 Task: Open Card Business Requirements Elicitation in Board Branding Strategy to Workspace Human Resources Information Systems and add a team member Softage.4@softage.net, a label Red, a checklist Web Development, an attachment from your onedrive, a color Red and finally, add a card description 'Conduct team training session on effective team communication and collaboration' and a comment 'This task presents an opportunity to showcase our problem-solving and critical thinking skills, finding solutions to complex challenges.'. Add a start date 'Jan 04, 1900' with a due date 'Jan 11, 1900'
Action: Mouse moved to (508, 180)
Screenshot: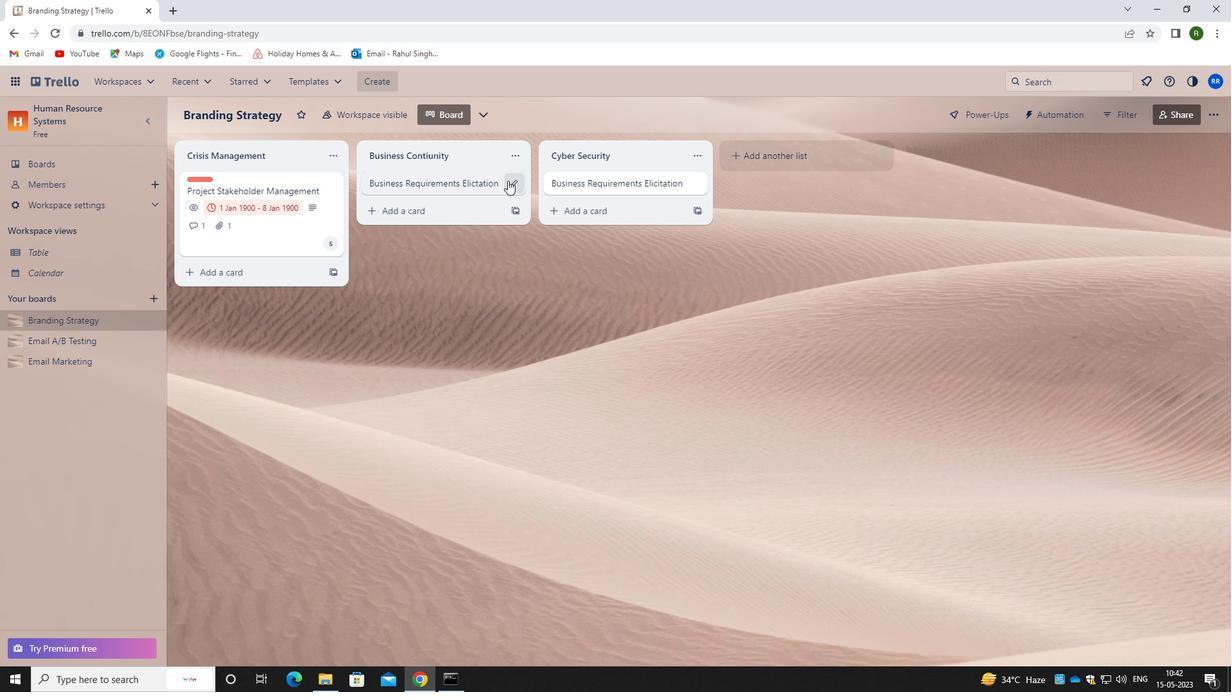 
Action: Mouse pressed left at (508, 180)
Screenshot: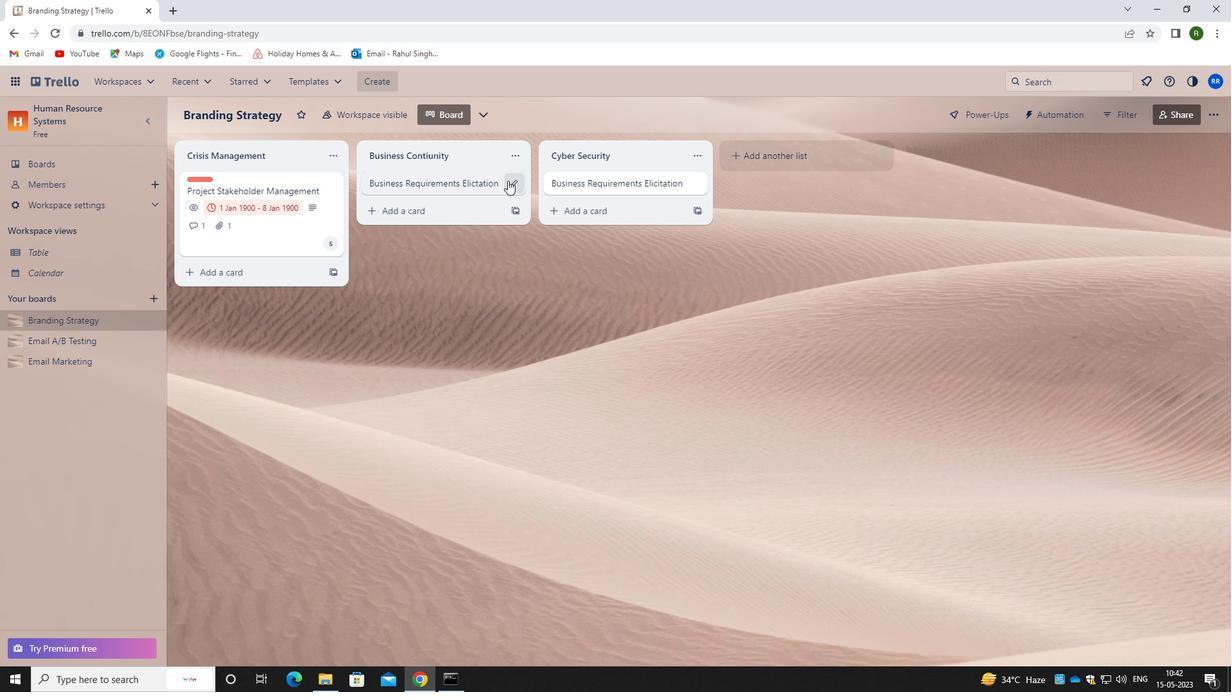 
Action: Mouse moved to (578, 184)
Screenshot: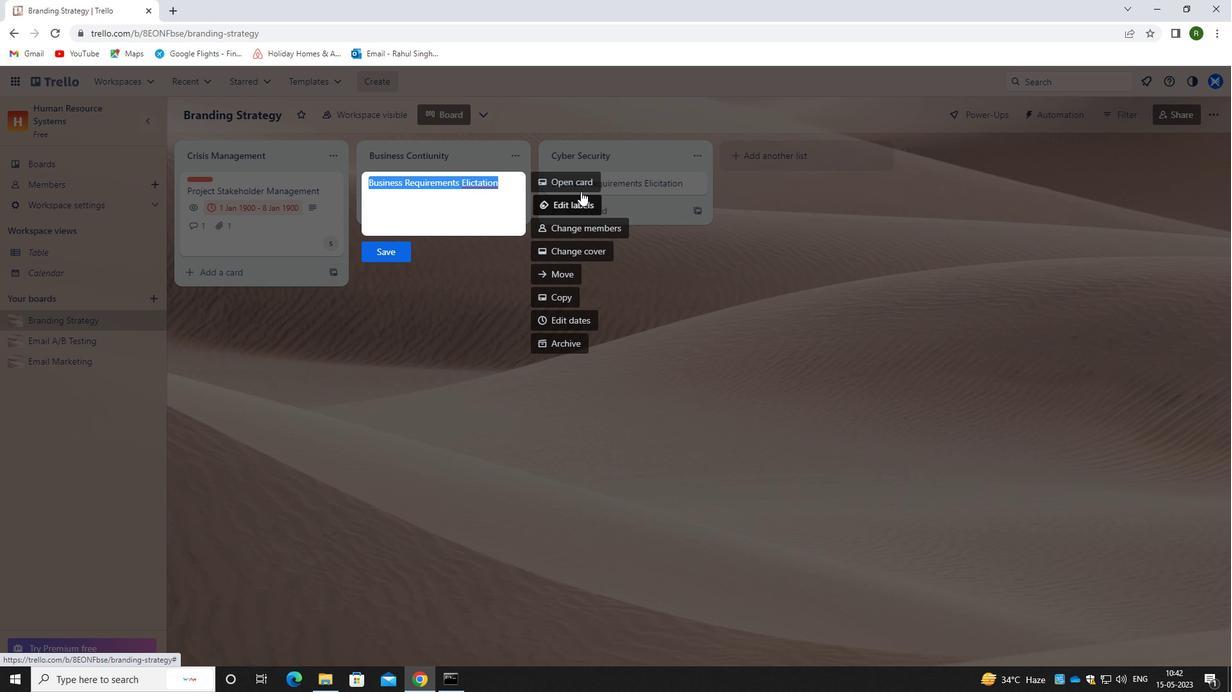 
Action: Mouse pressed left at (578, 184)
Screenshot: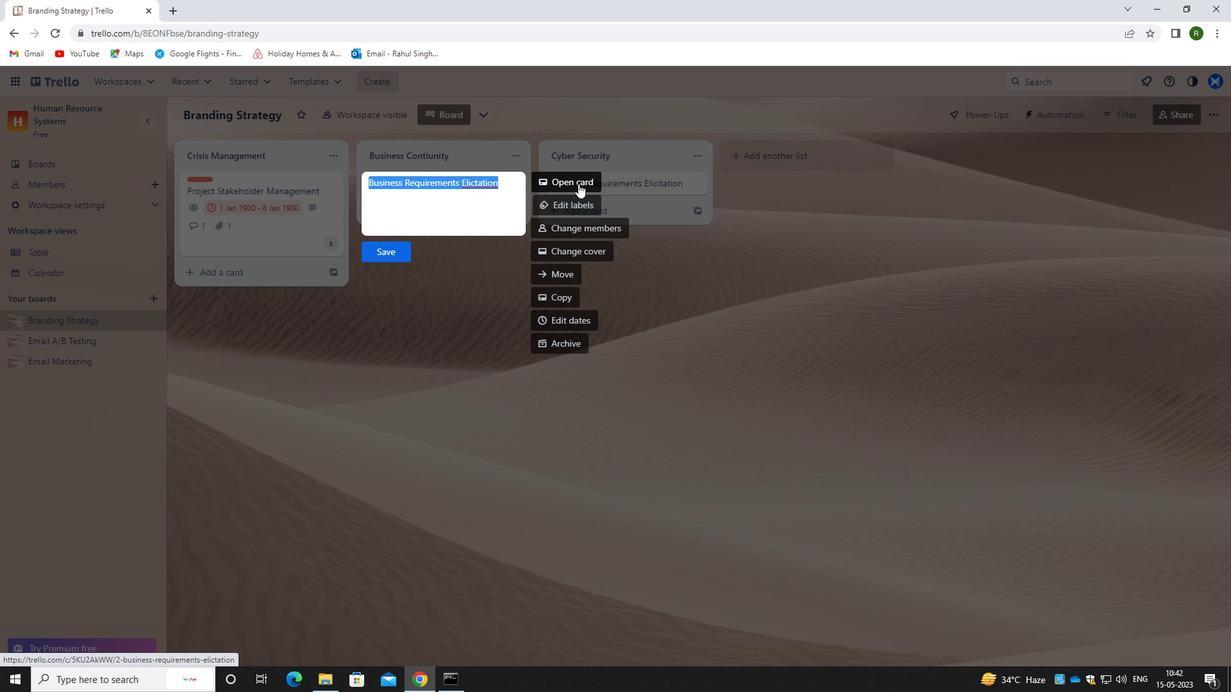 
Action: Mouse moved to (784, 231)
Screenshot: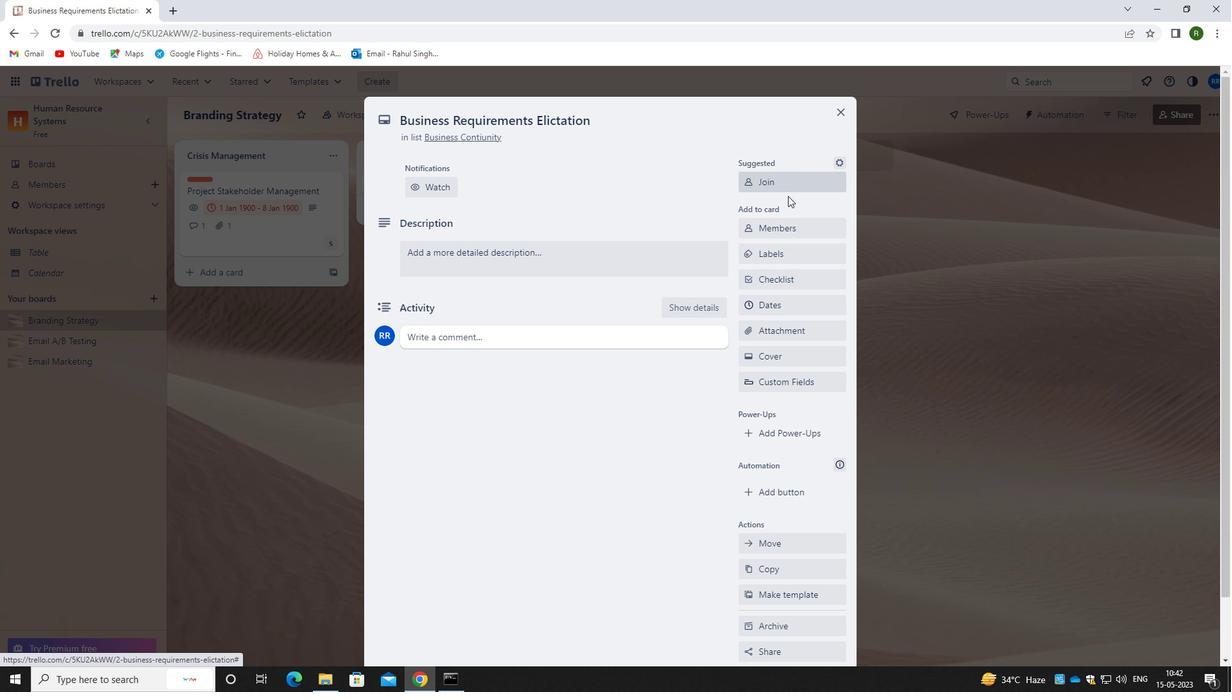 
Action: Mouse pressed left at (784, 231)
Screenshot: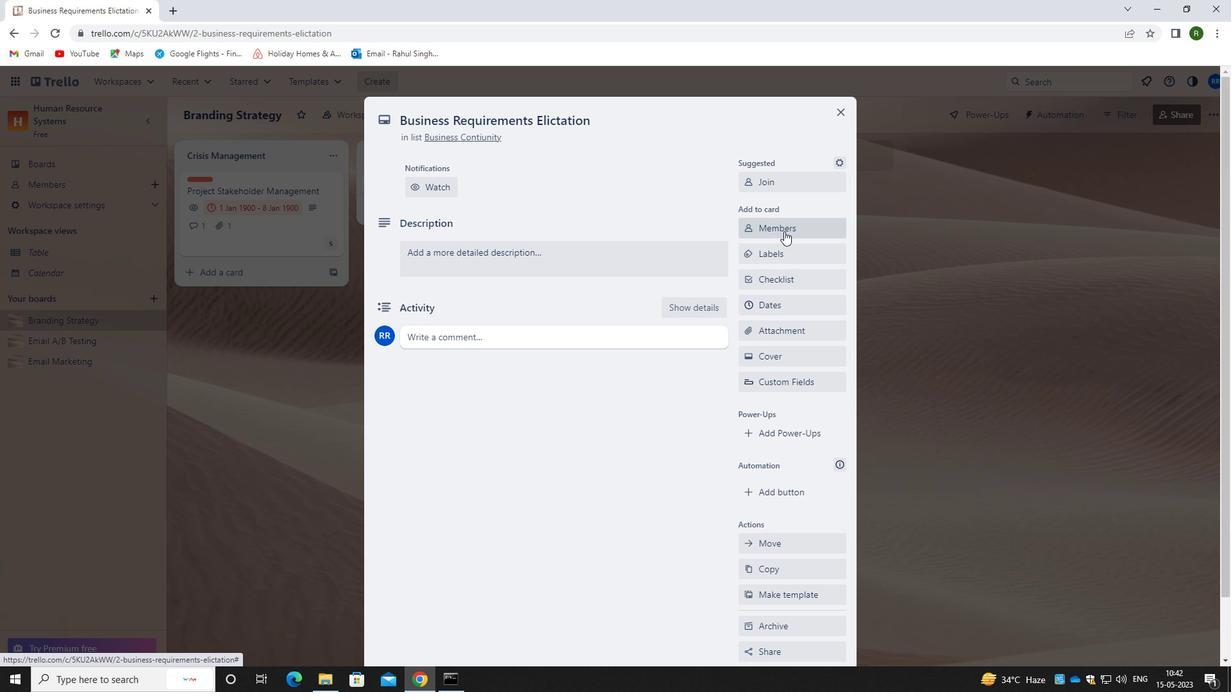 
Action: Mouse moved to (792, 288)
Screenshot: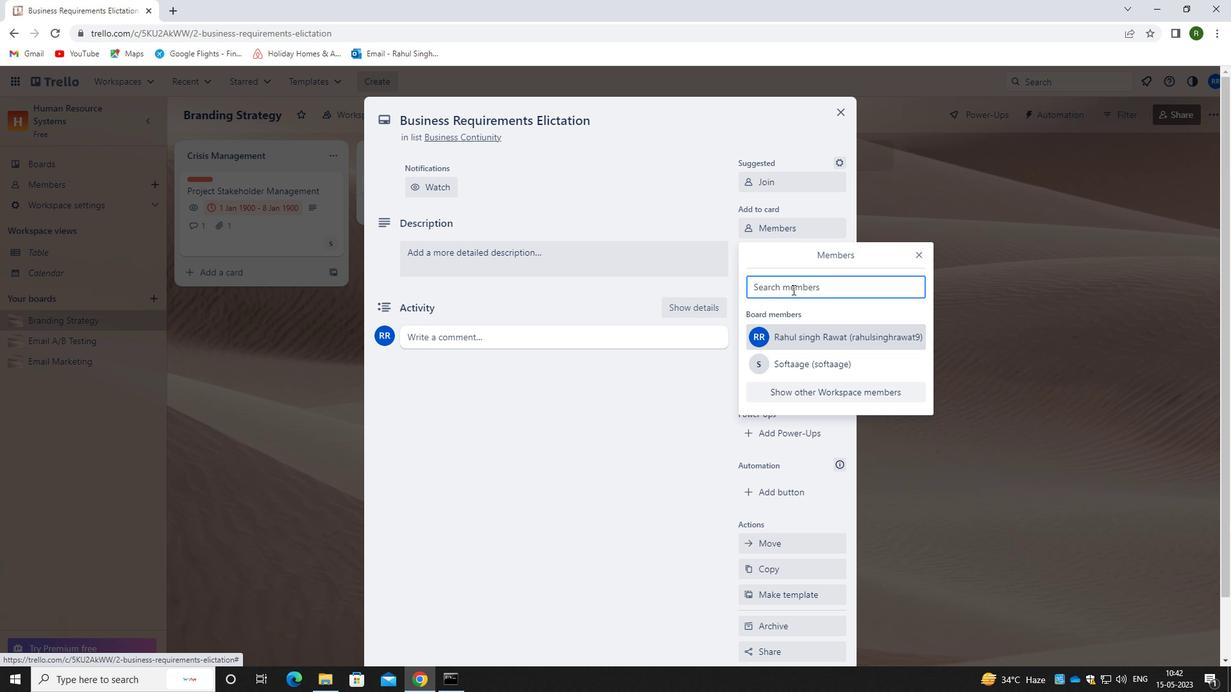 
Action: Key pressed <Key.caps_lock>s<Key.caps_lock>Oftage.4<Key.shift>@SOFTAGE.NET
Screenshot: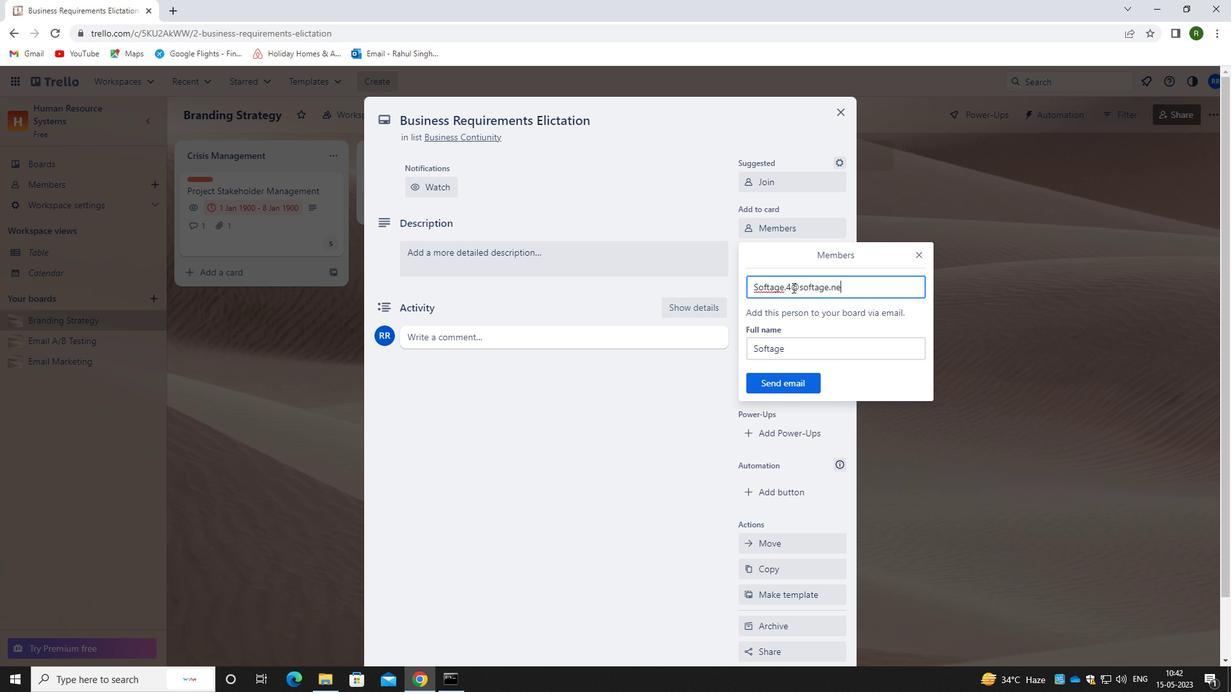 
Action: Mouse moved to (791, 388)
Screenshot: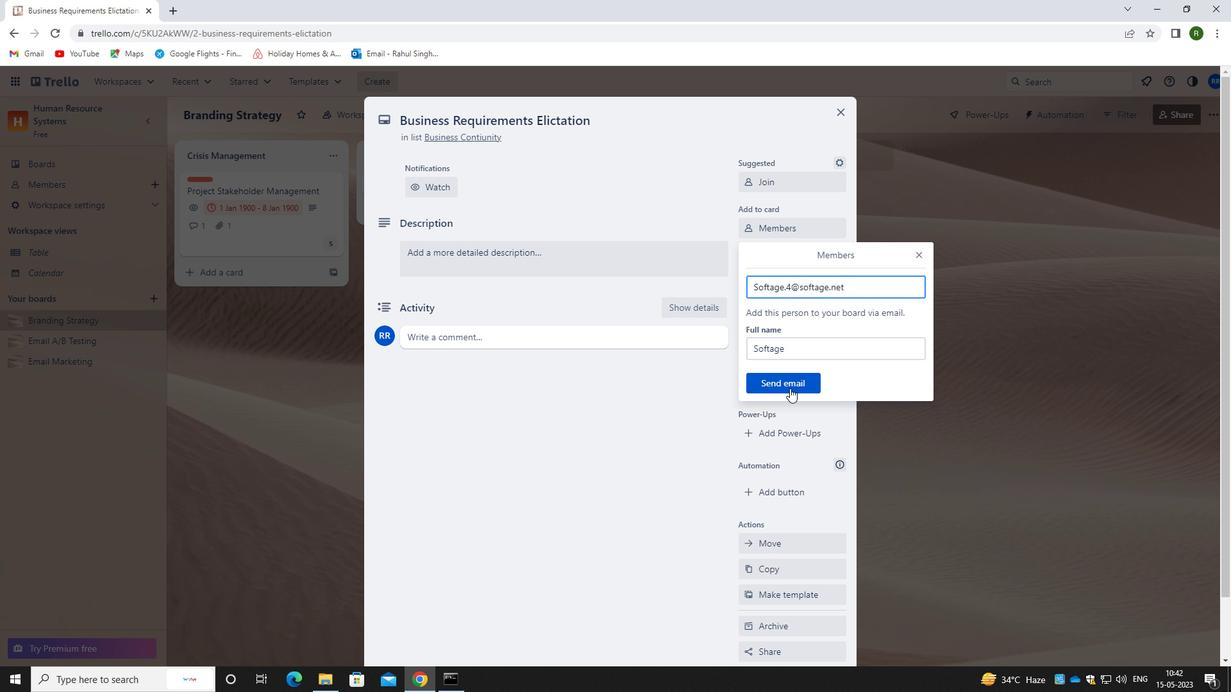 
Action: Mouse pressed left at (791, 388)
Screenshot: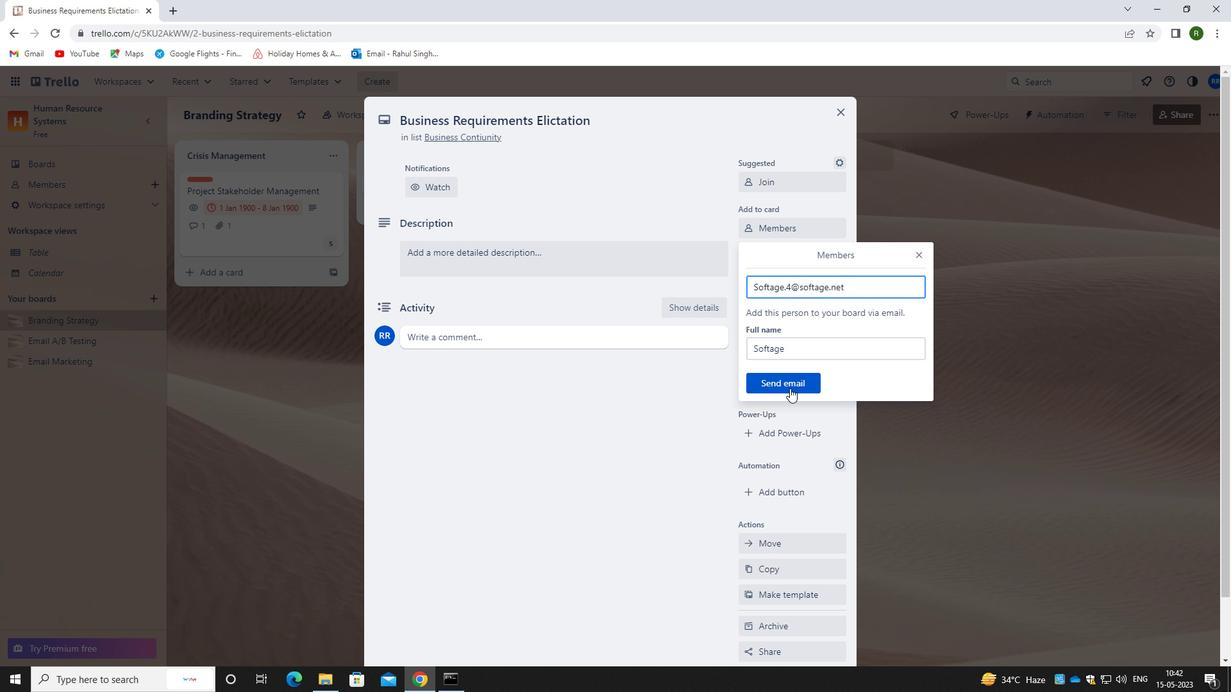 
Action: Mouse moved to (780, 251)
Screenshot: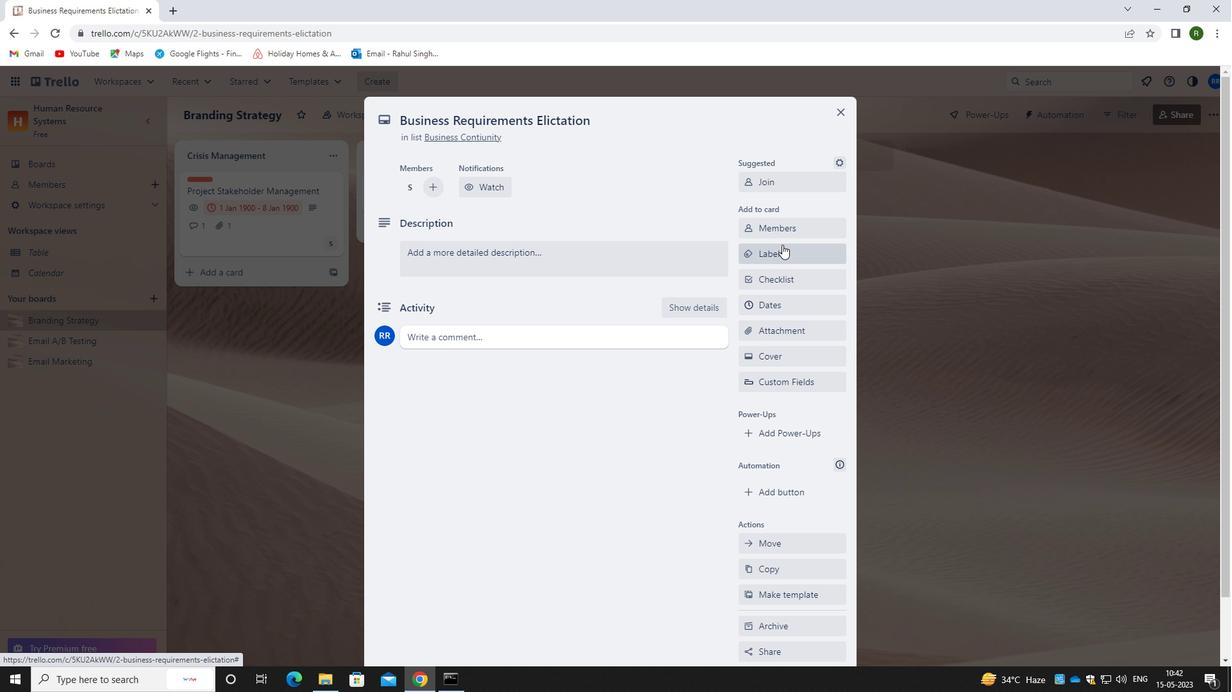 
Action: Mouse pressed left at (780, 251)
Screenshot: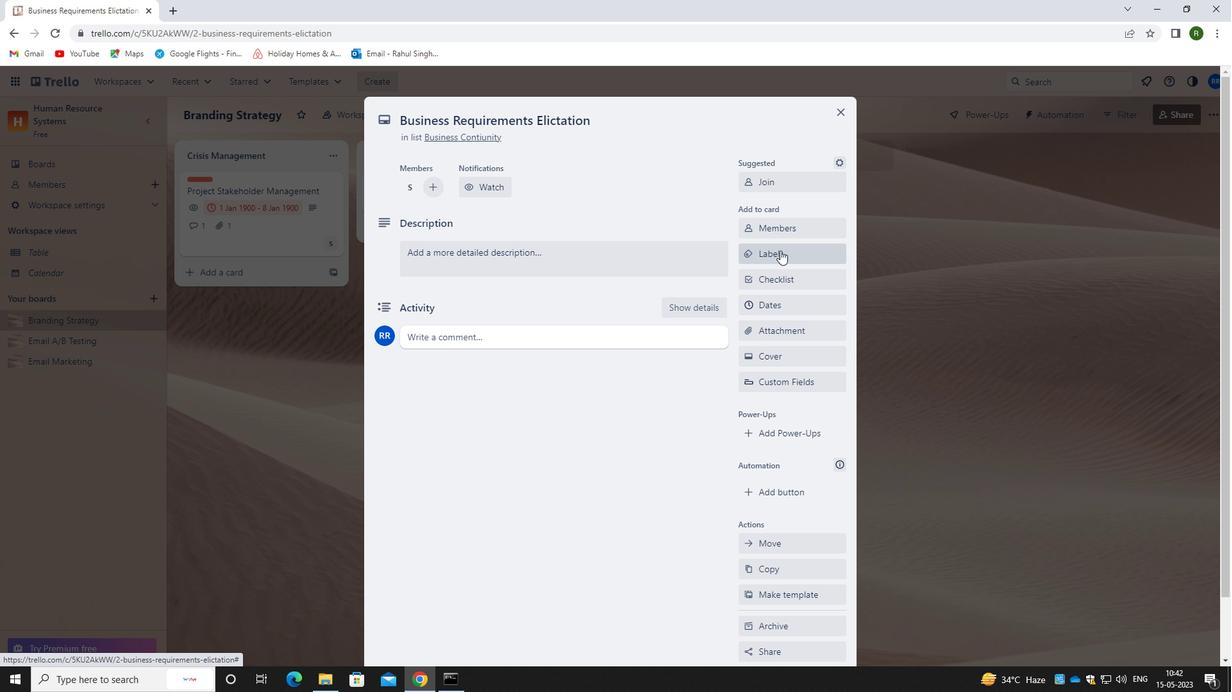 
Action: Mouse moved to (775, 297)
Screenshot: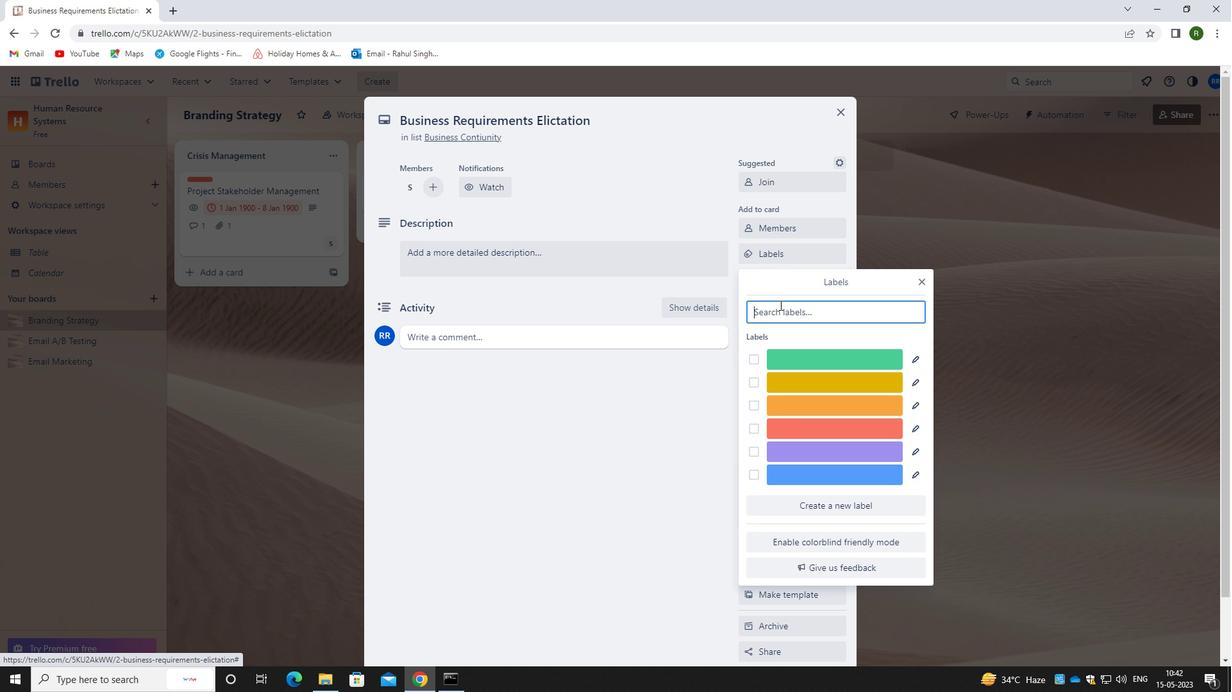 
Action: Key pressed RED
Screenshot: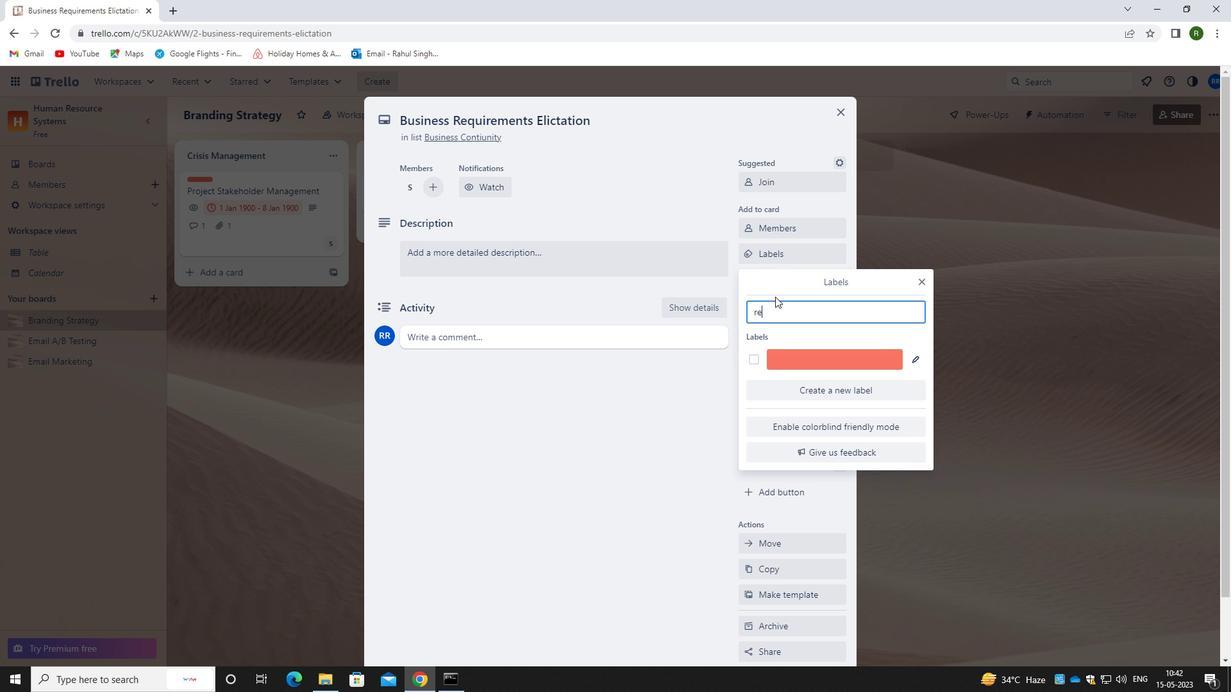 
Action: Mouse moved to (755, 359)
Screenshot: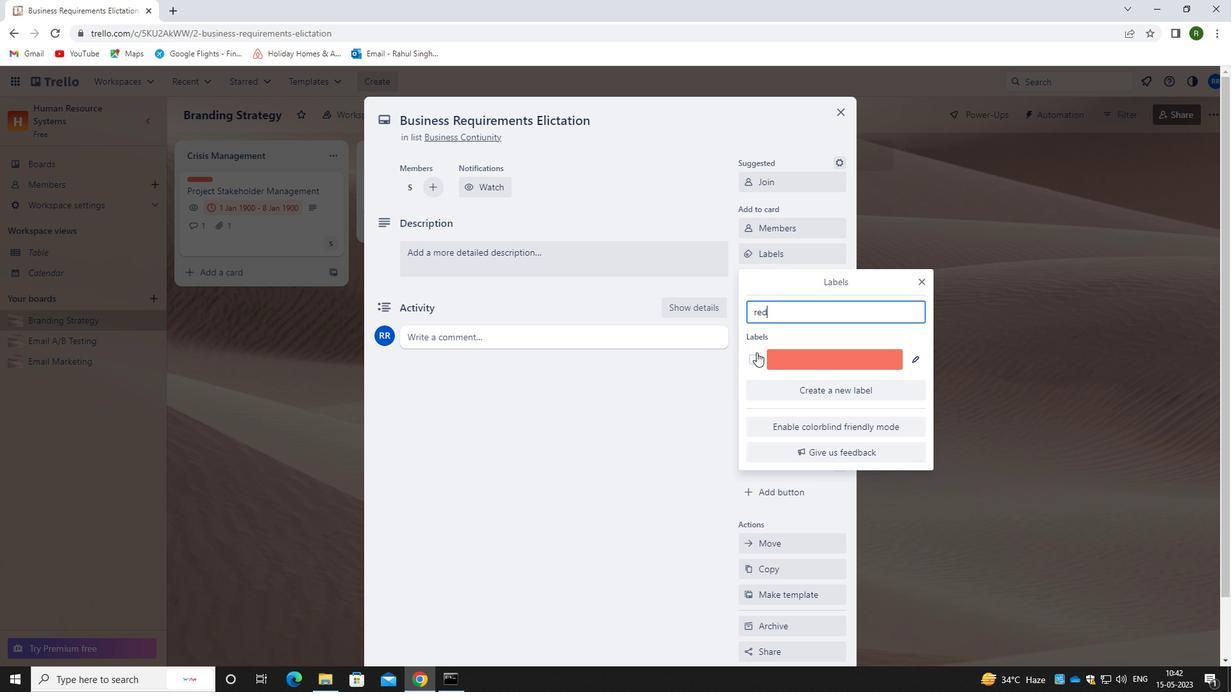 
Action: Mouse pressed left at (755, 359)
Screenshot: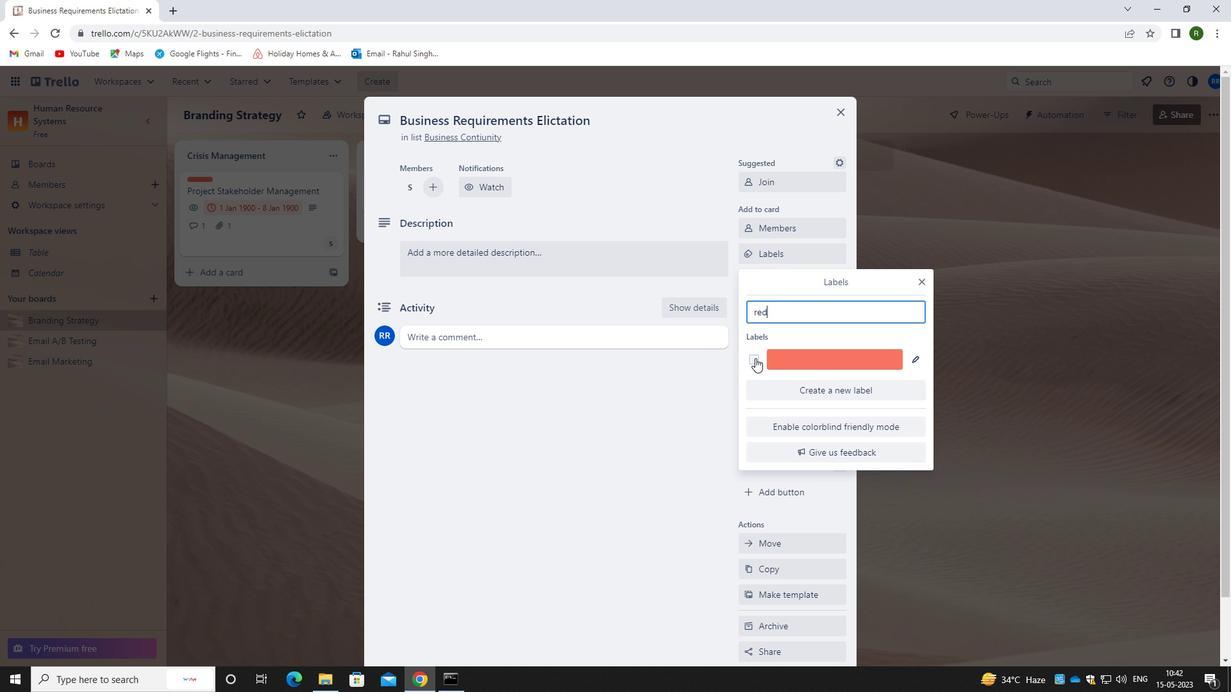 
Action: Mouse moved to (666, 402)
Screenshot: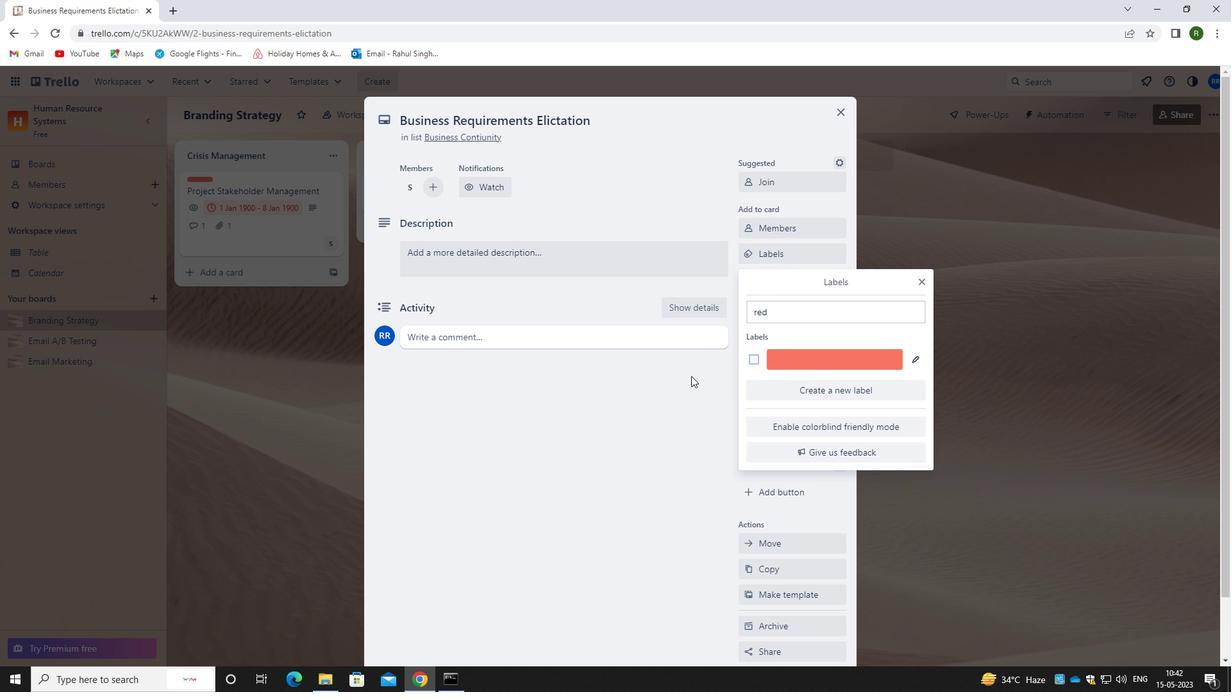 
Action: Mouse pressed left at (666, 402)
Screenshot: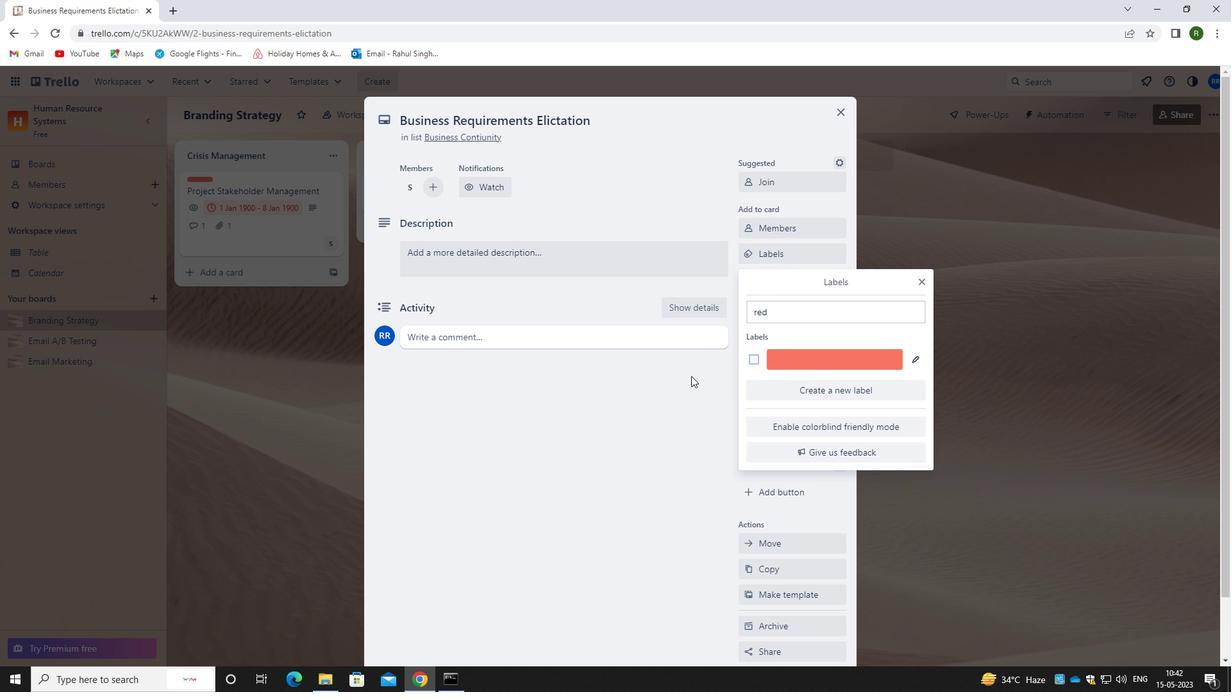 
Action: Mouse moved to (782, 284)
Screenshot: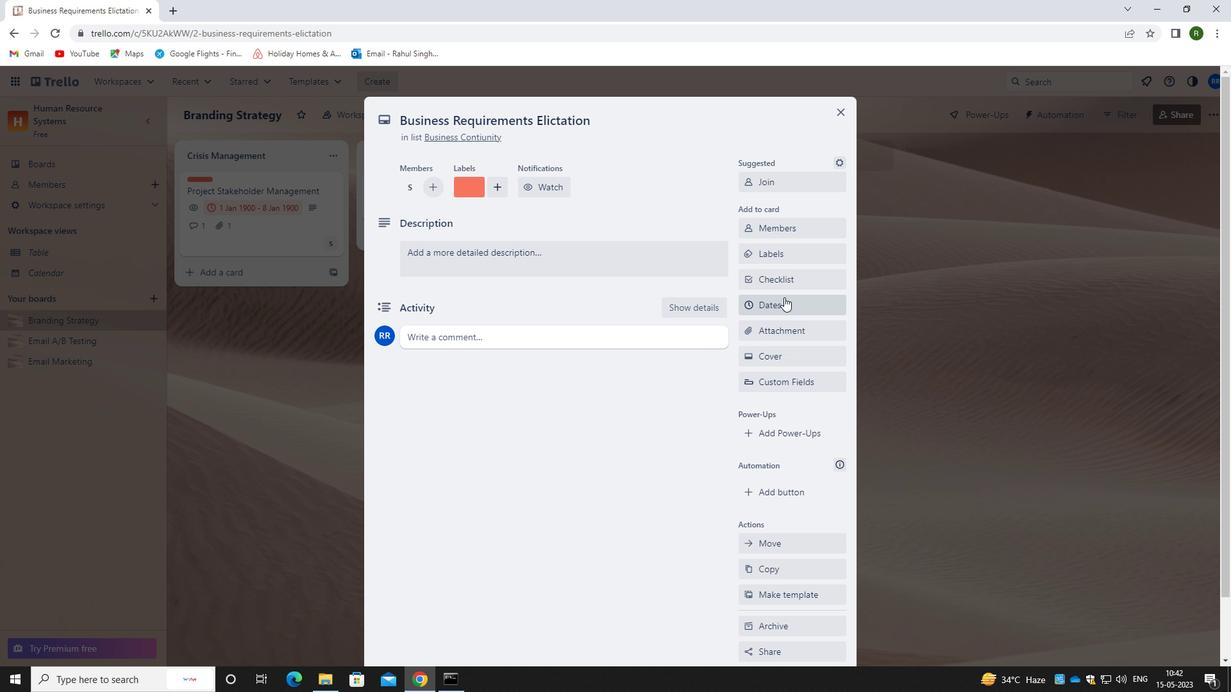 
Action: Mouse pressed left at (782, 284)
Screenshot: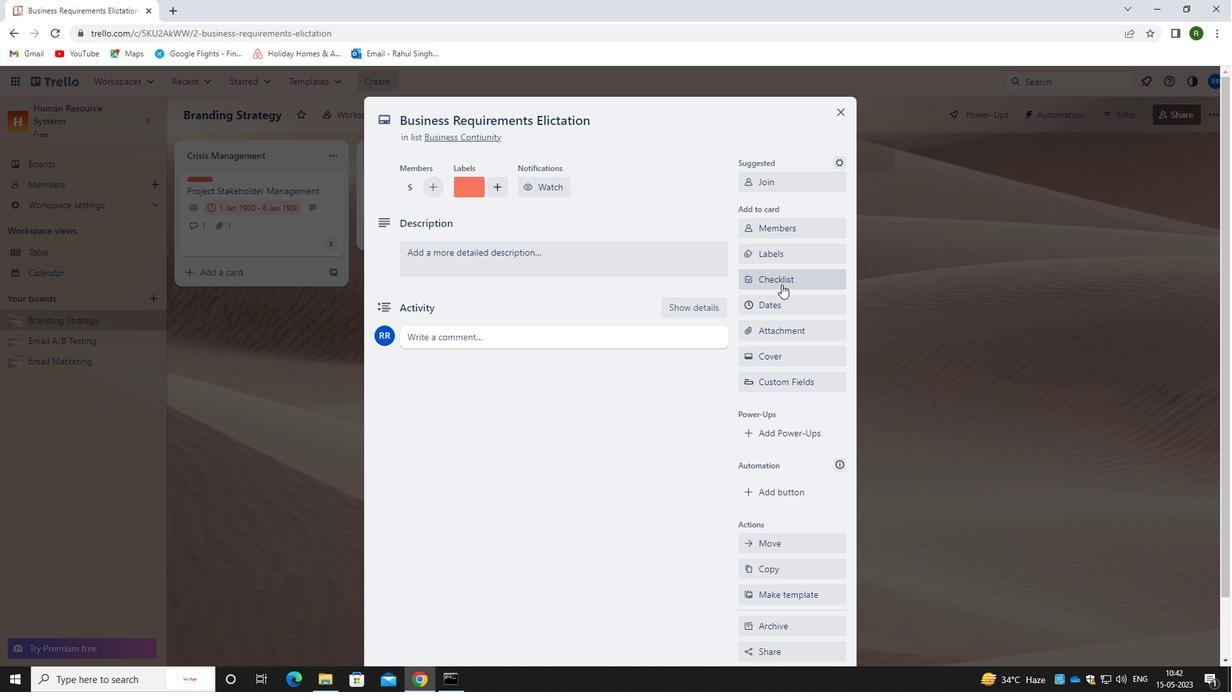 
Action: Mouse moved to (778, 287)
Screenshot: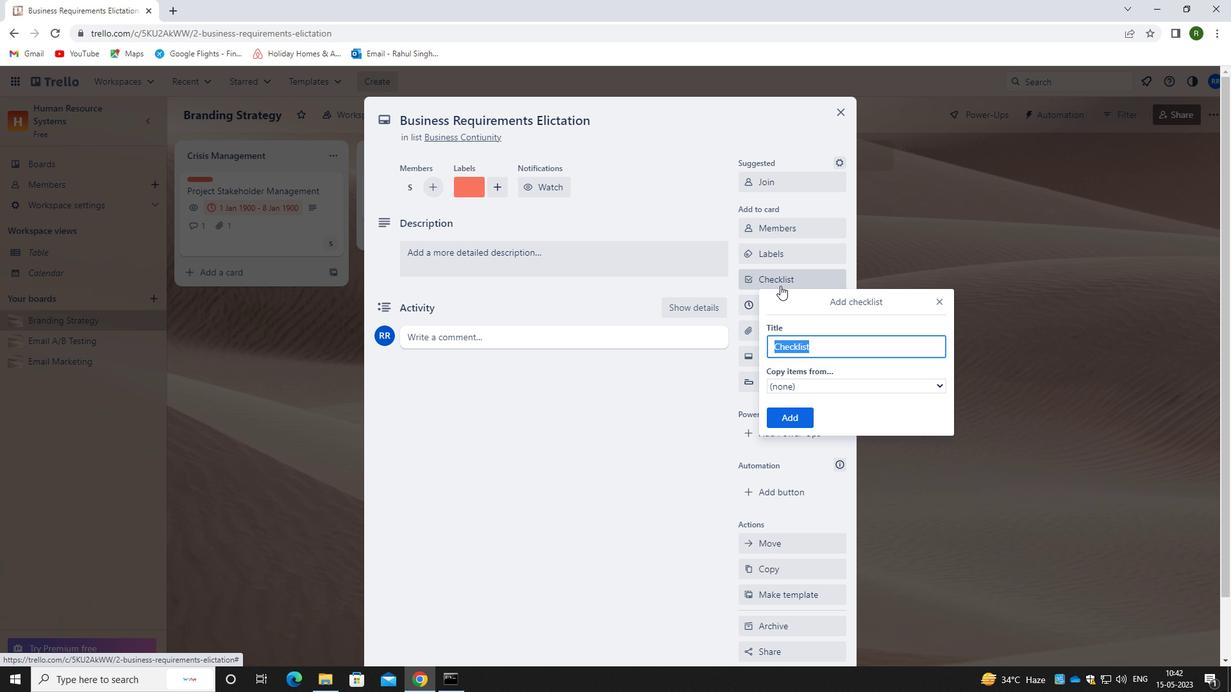 
Action: Key pressed <Key.caps_lock>W<Key.caps_lock>EB<Key.space>DEVELOPMN<Key.backspace><Key.backspace>MENT<Key.space>
Screenshot: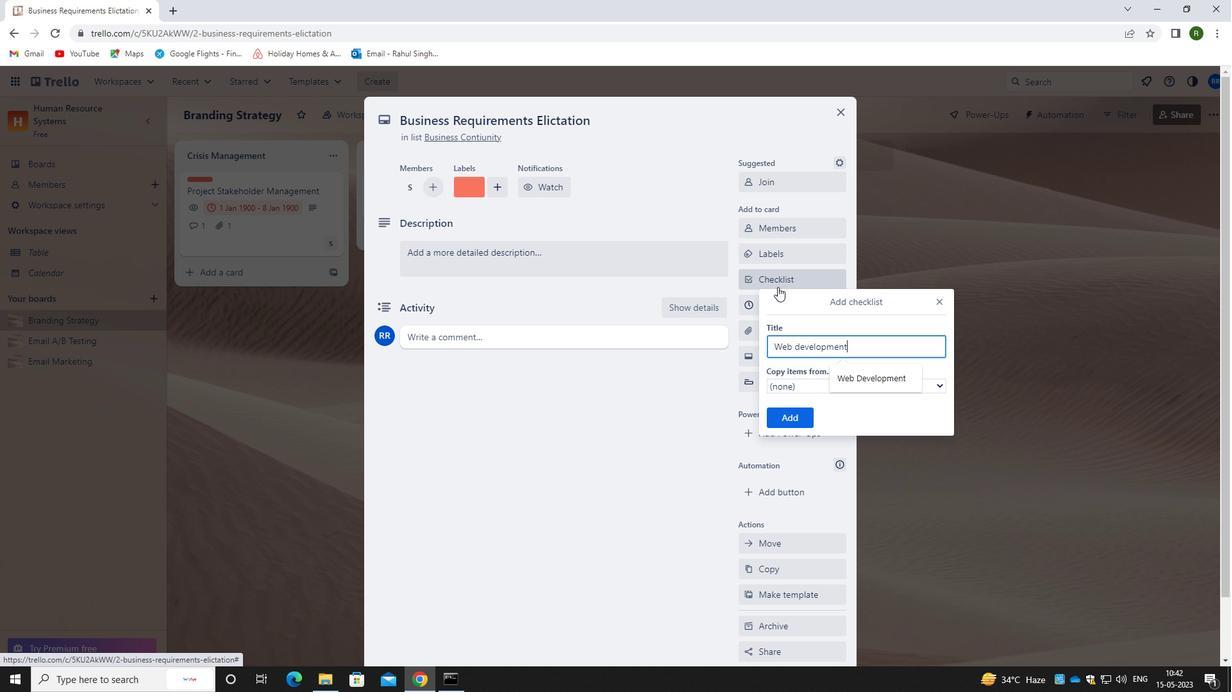 
Action: Mouse moved to (792, 421)
Screenshot: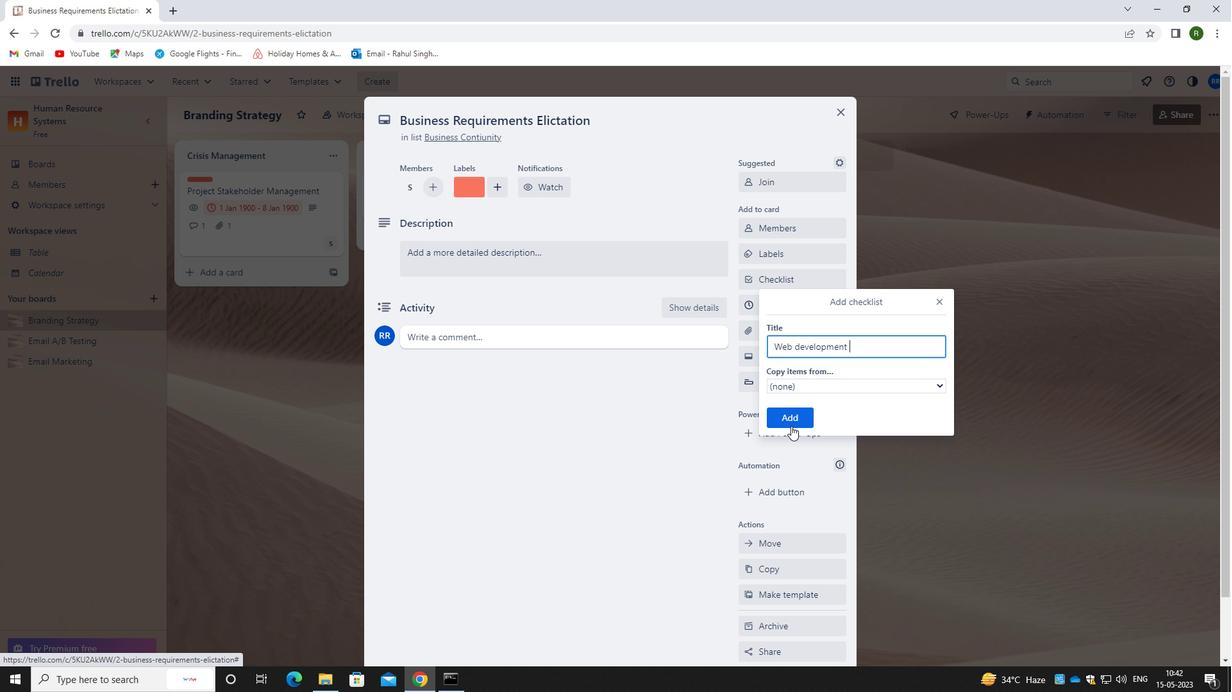 
Action: Mouse pressed left at (792, 421)
Screenshot: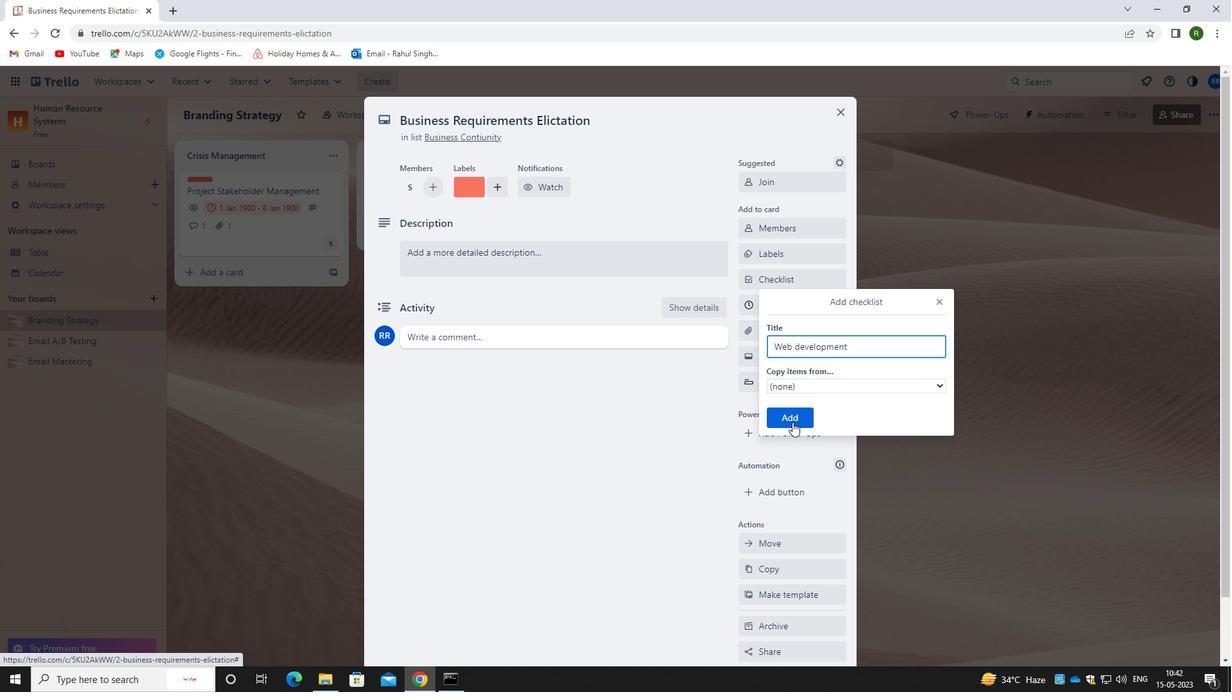 
Action: Mouse moved to (788, 331)
Screenshot: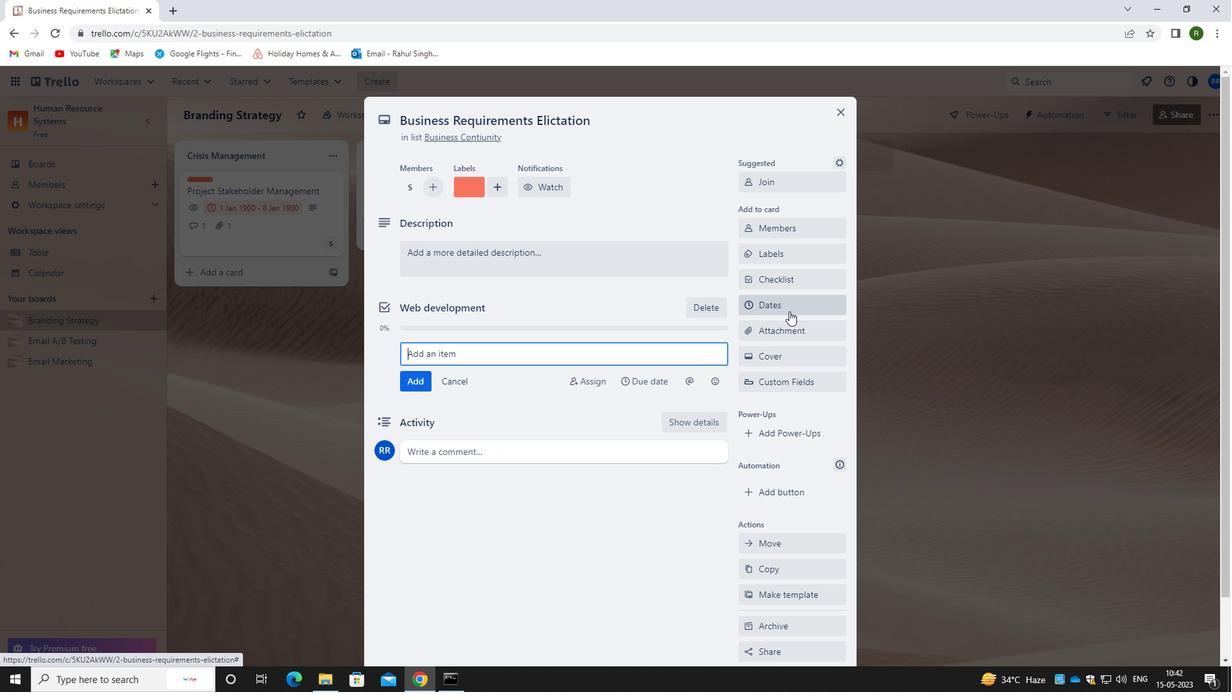 
Action: Mouse pressed left at (788, 331)
Screenshot: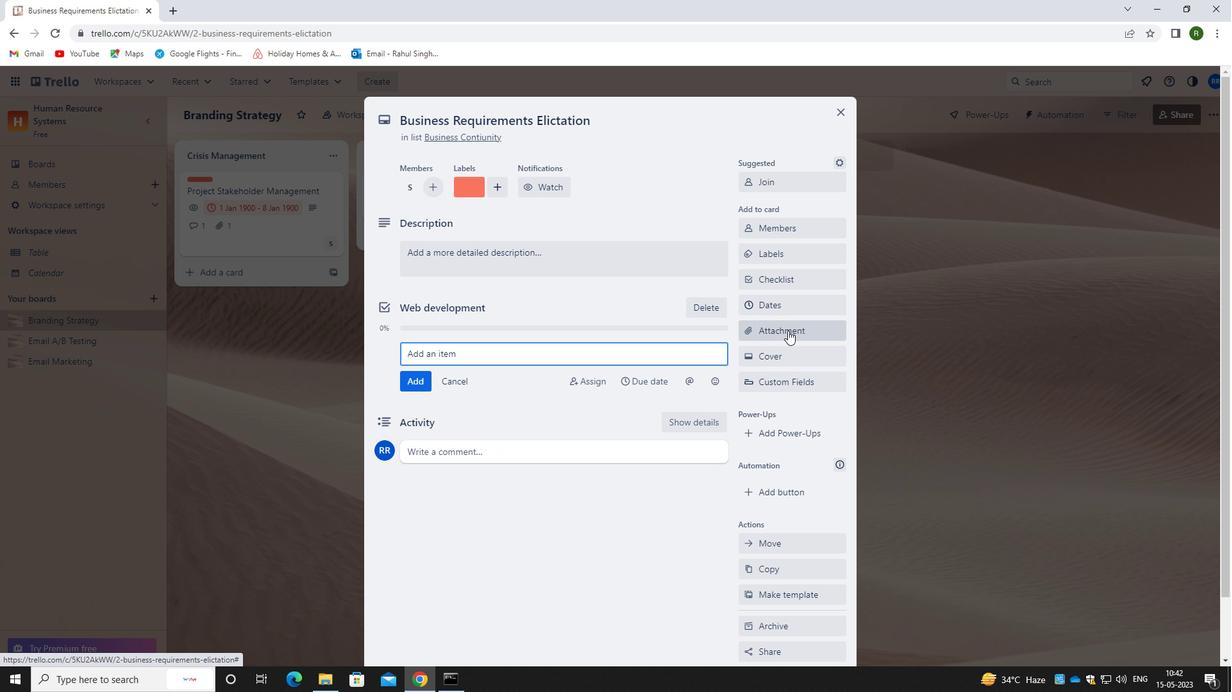 
Action: Mouse moved to (769, 490)
Screenshot: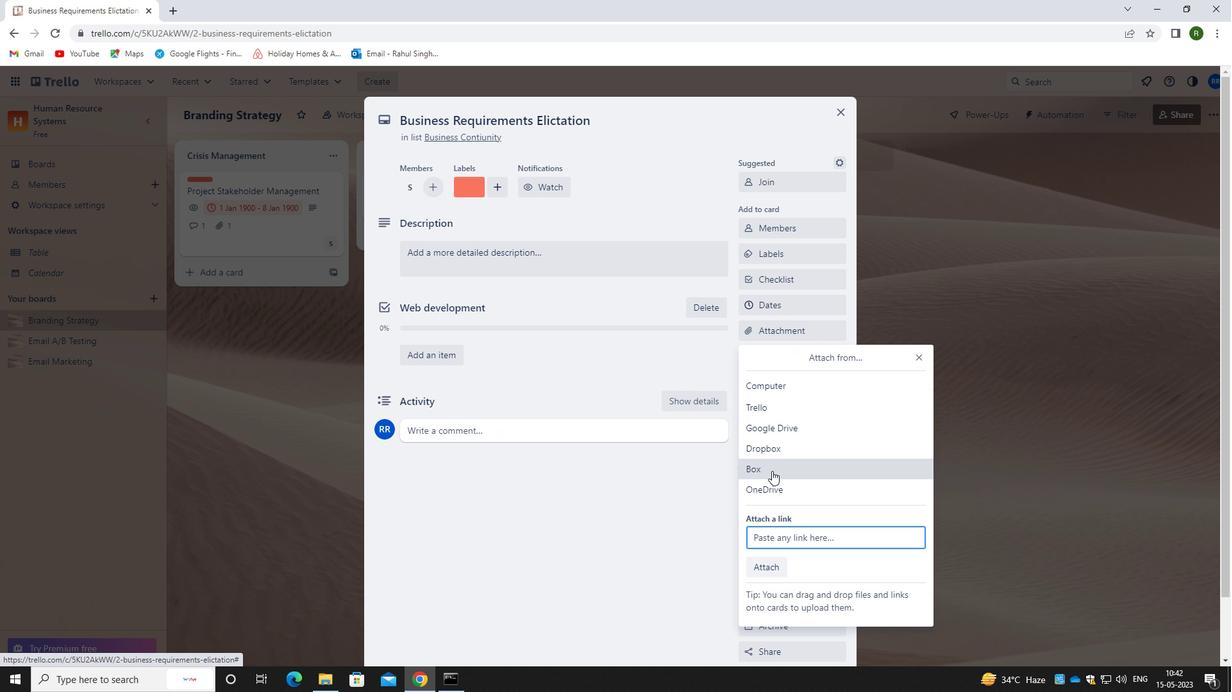 
Action: Mouse pressed left at (769, 490)
Screenshot: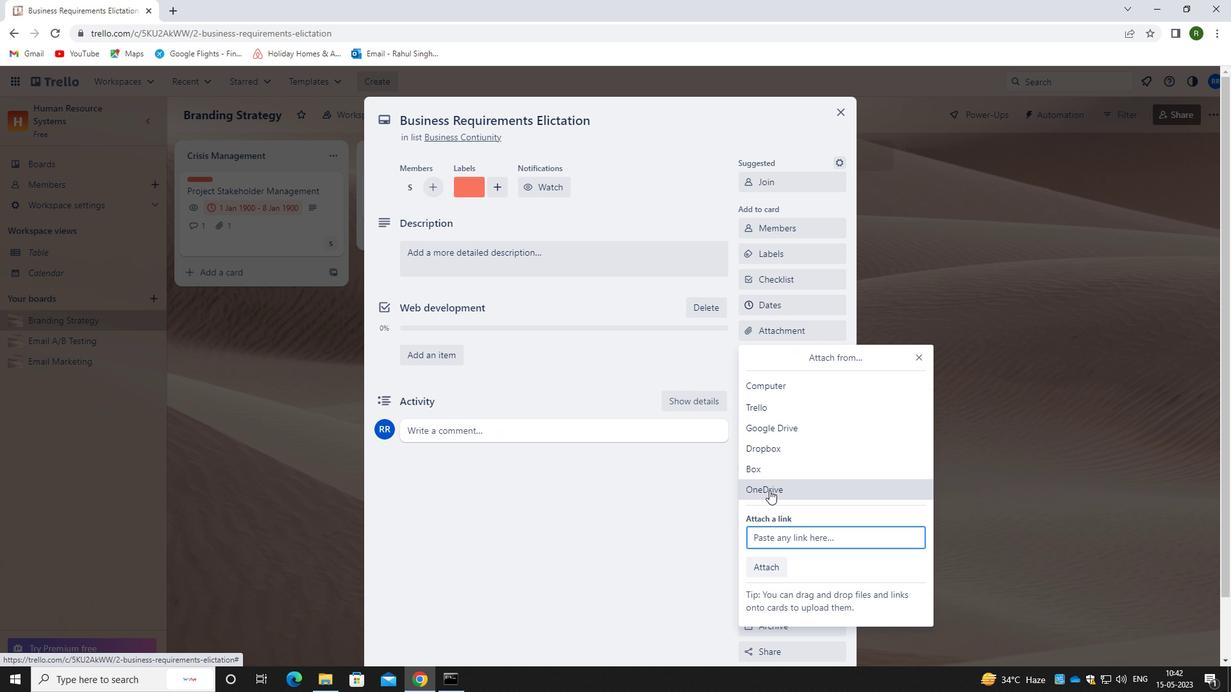 
Action: Mouse moved to (390, 468)
Screenshot: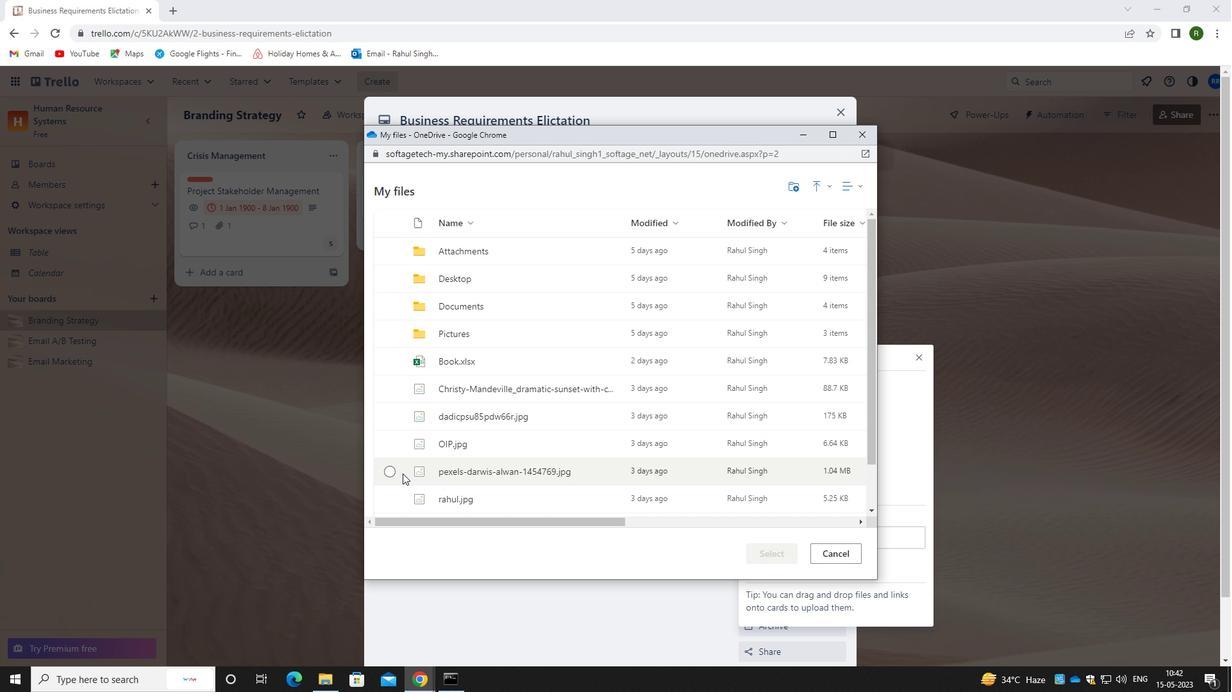 
Action: Mouse pressed left at (390, 468)
Screenshot: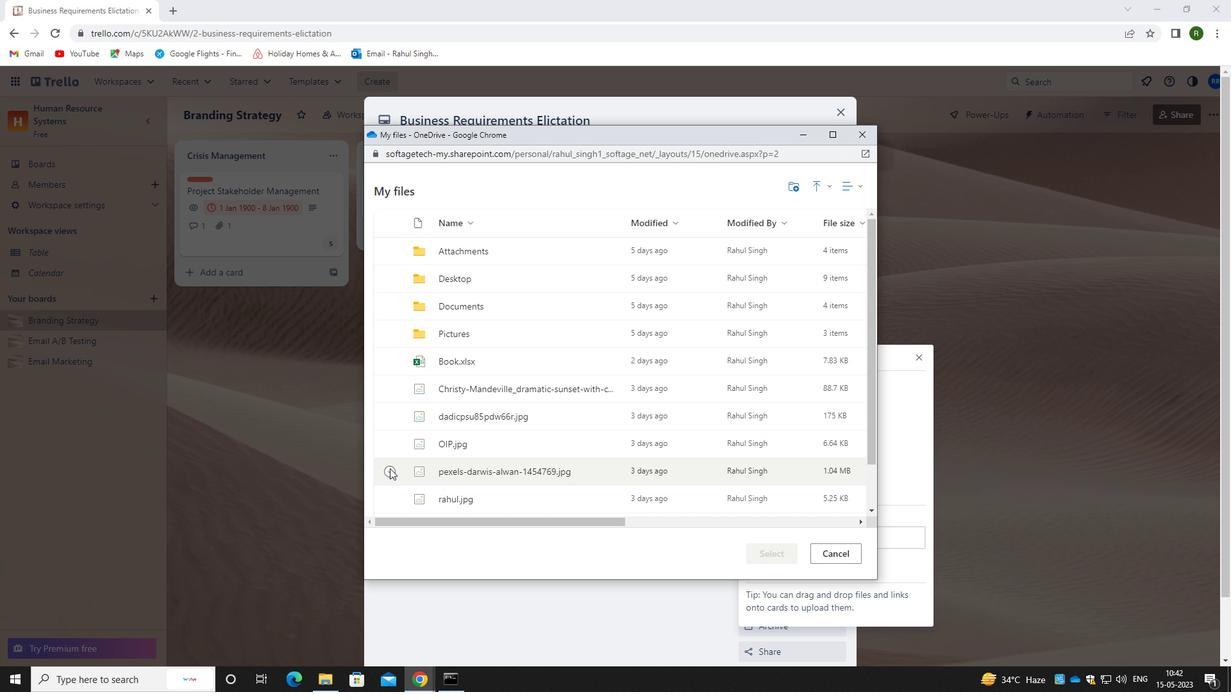 
Action: Mouse moved to (761, 553)
Screenshot: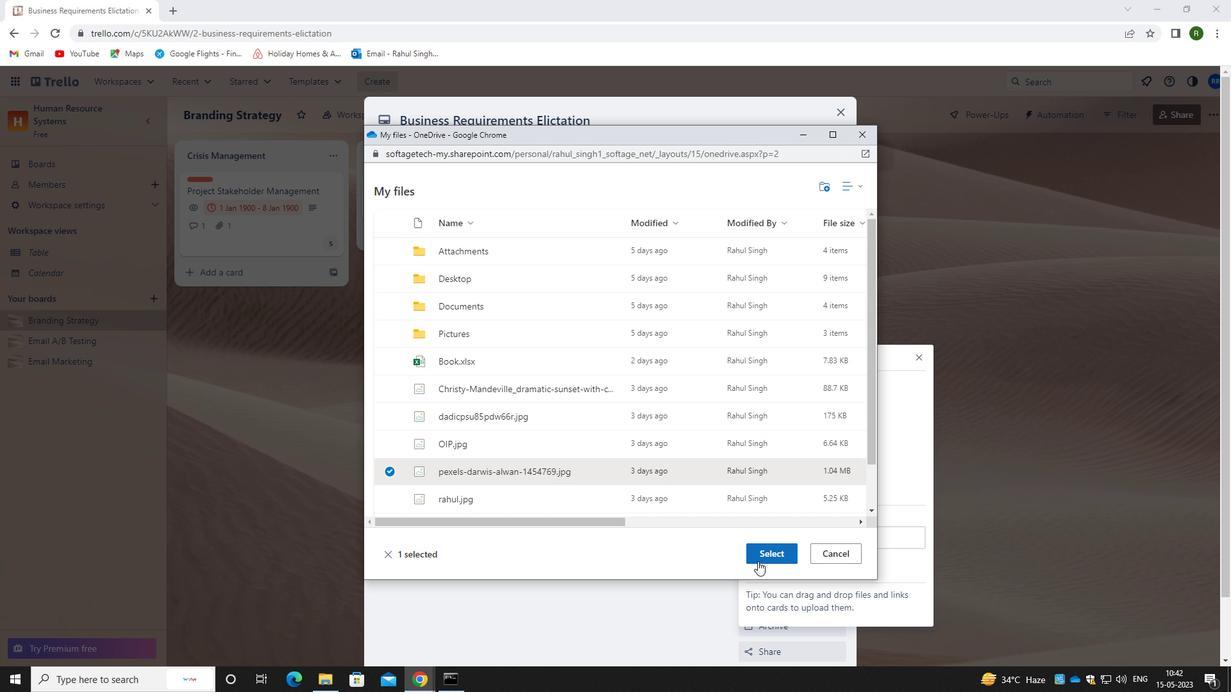 
Action: Mouse pressed left at (761, 553)
Screenshot: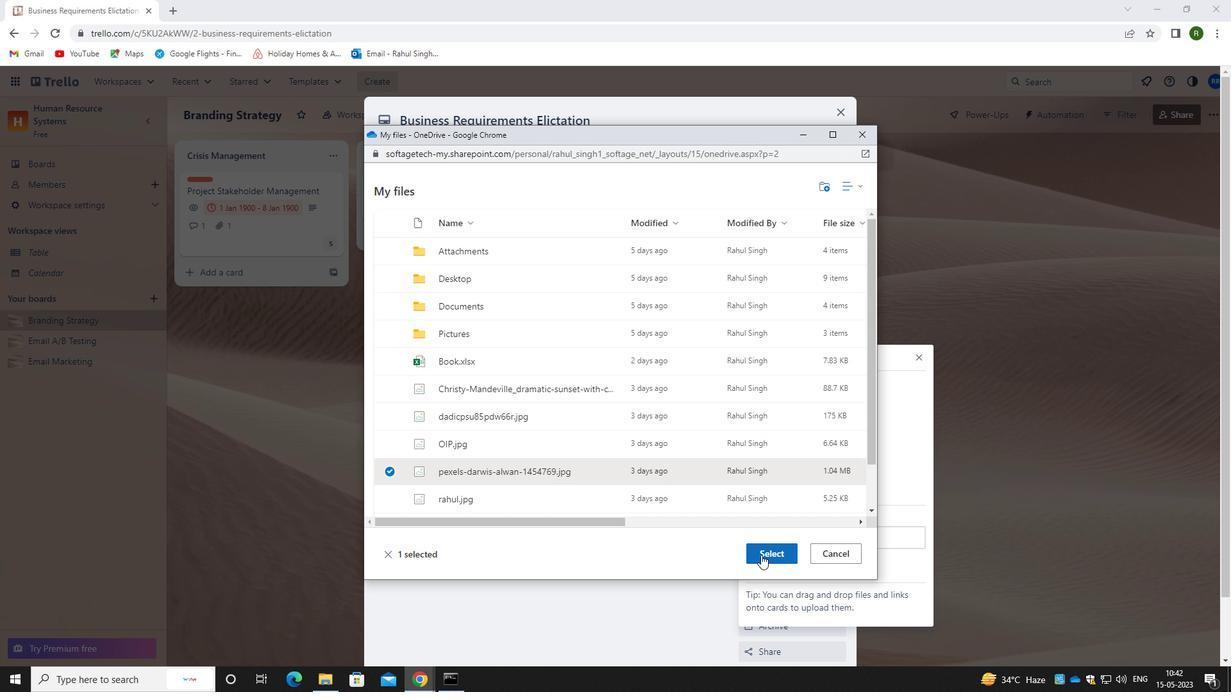 
Action: Mouse moved to (541, 261)
Screenshot: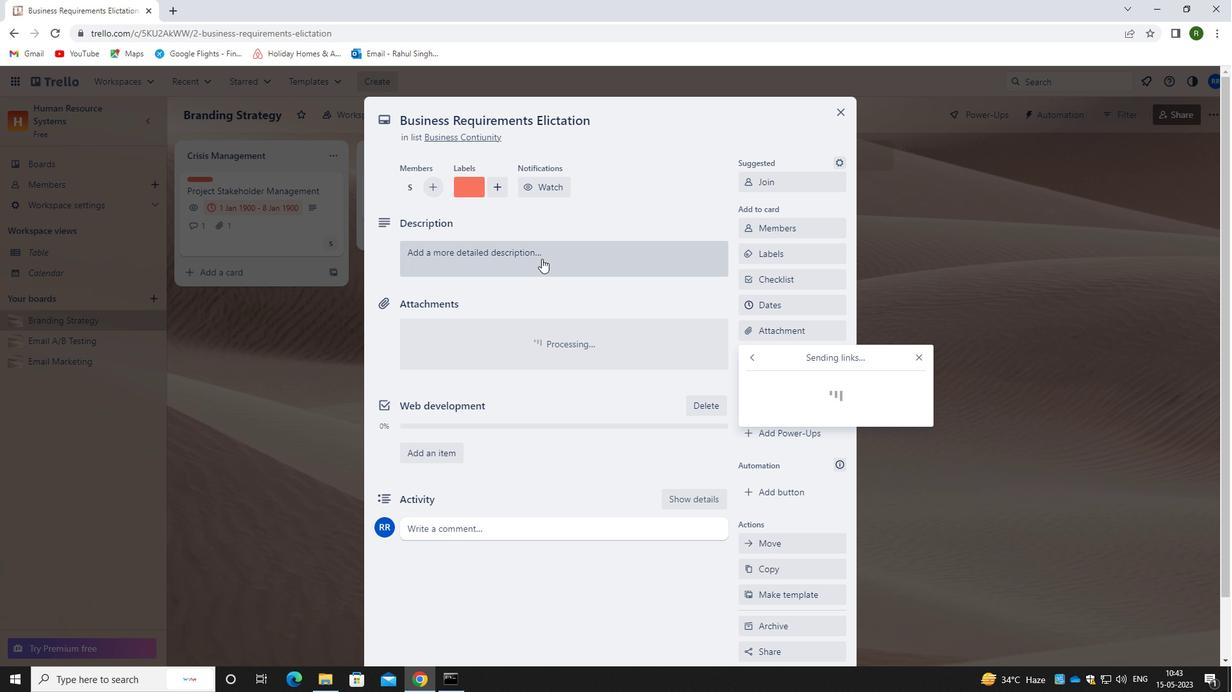 
Action: Mouse pressed left at (541, 261)
Screenshot: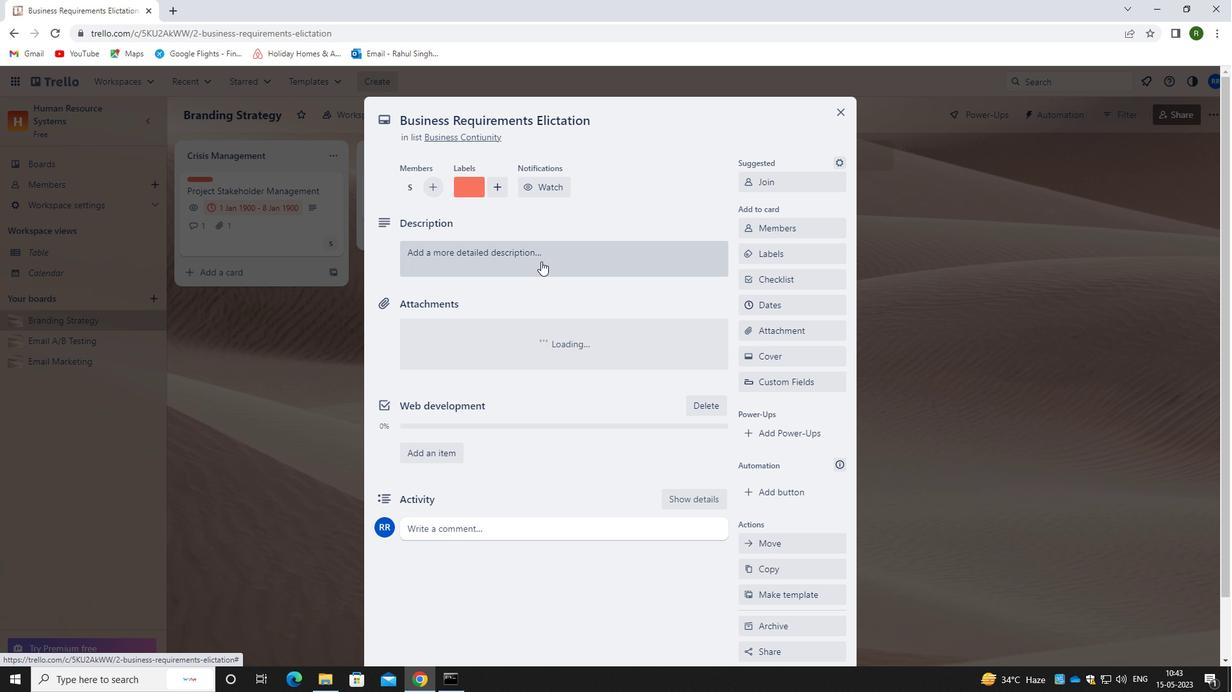 
Action: Mouse moved to (519, 302)
Screenshot: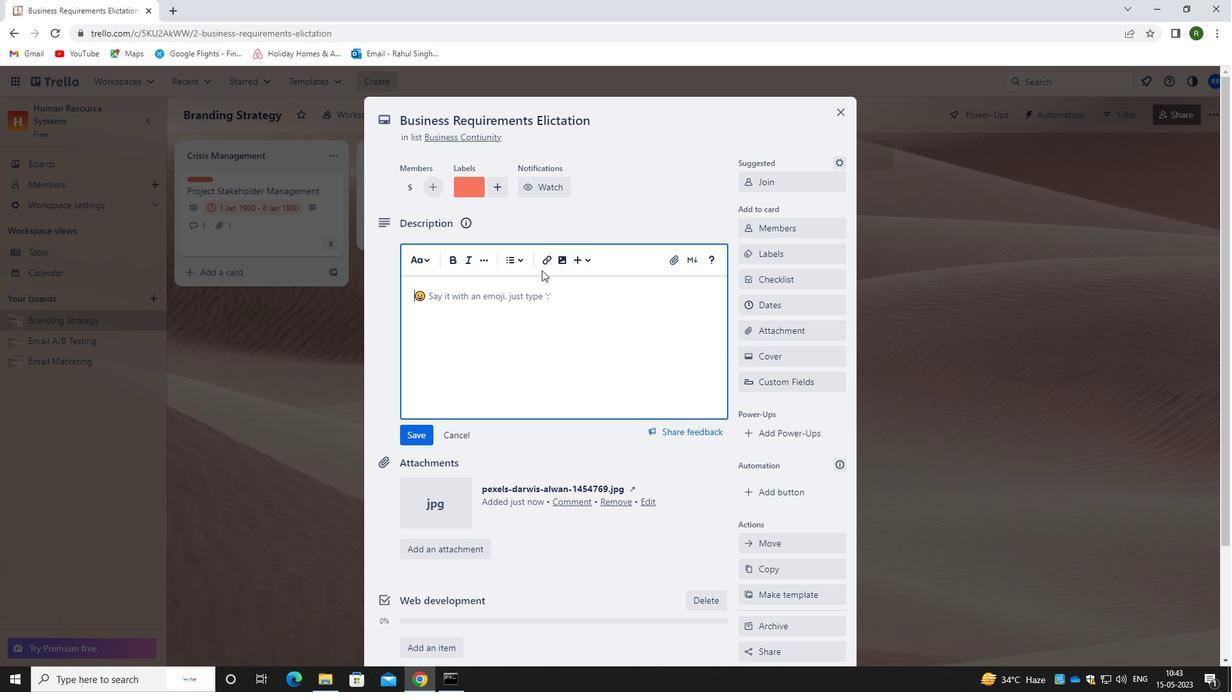 
Action: Mouse pressed left at (519, 302)
Screenshot: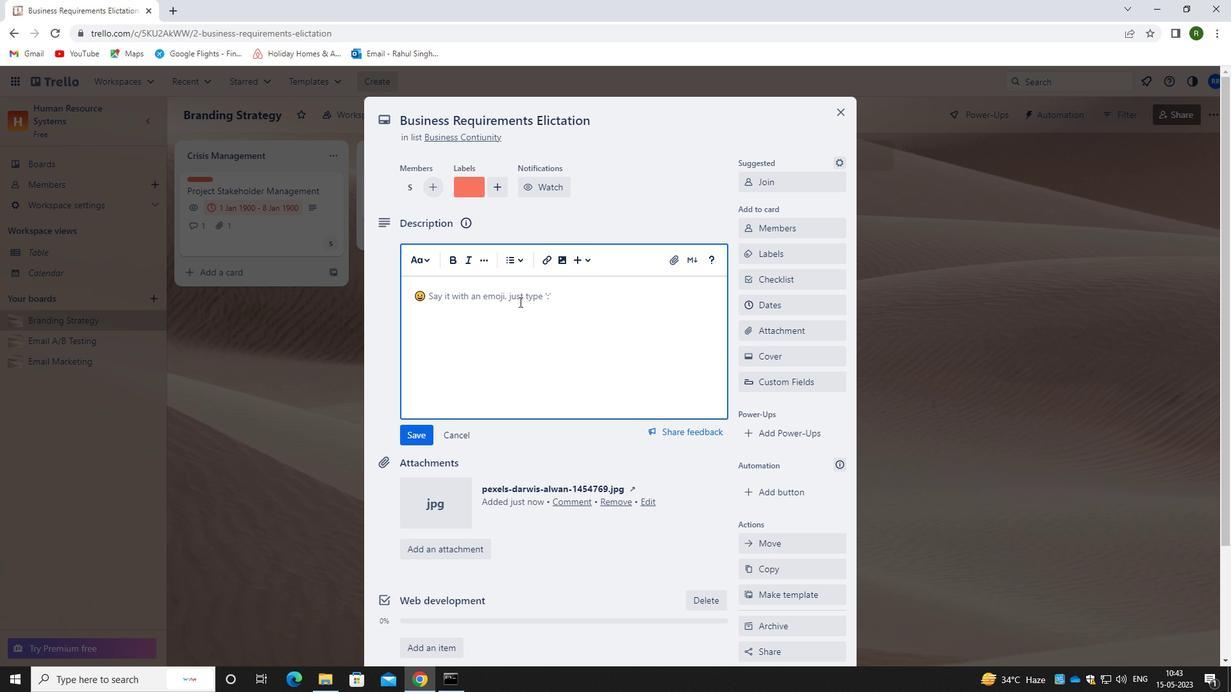 
Action: Mouse moved to (518, 302)
Screenshot: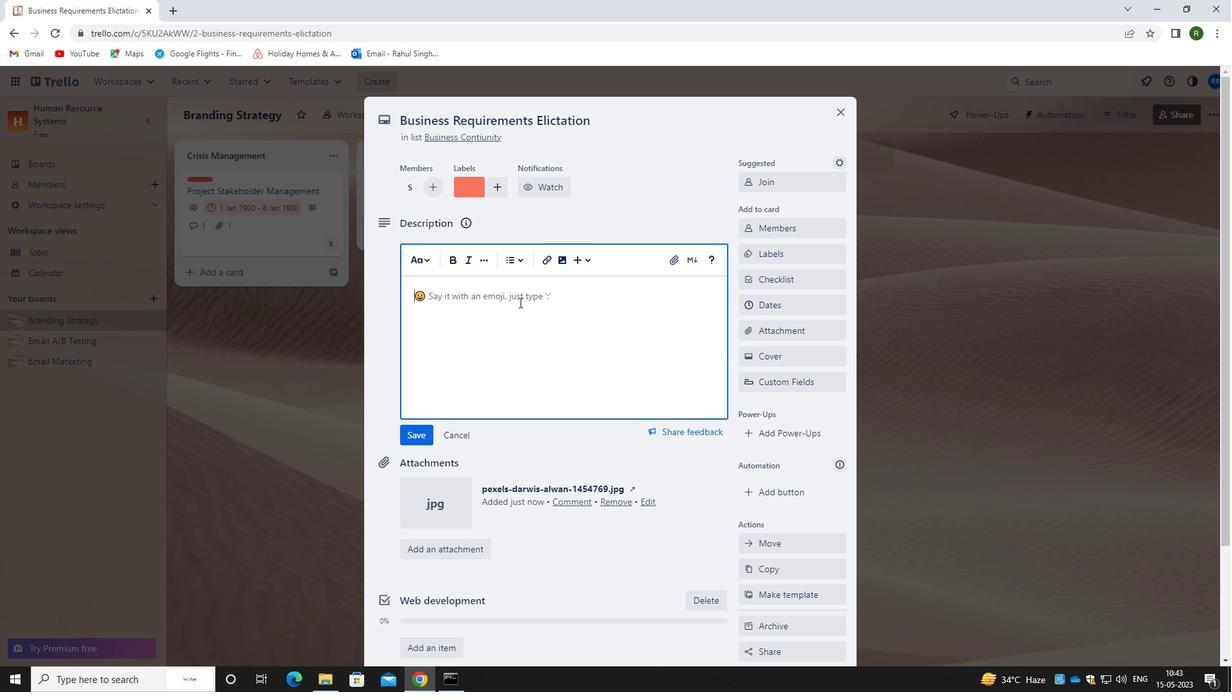 
Action: Key pressed <Key.caps_lock>C<Key.caps_lock>ONDUCT<Key.space>R<Key.backspace>TEAM<Key.space>R<Key.backspace>TRAINING<Key.space>SESSION<Key.space>ON<Key.space>EFFICTIVE<Key.space><Key.backspace><Key.backspace><Key.backspace><Key.backspace><Key.backspace><Key.backspace><Key.backspace>ECTIVE<Key.space>TEAM<Key.space>COMMUNCATION<Key.space><Key.backspace><Key.backspace><Key.backspace><Key.backspace><Key.backspace><Key.backspace><Key.backspace><Key.backspace>
Screenshot: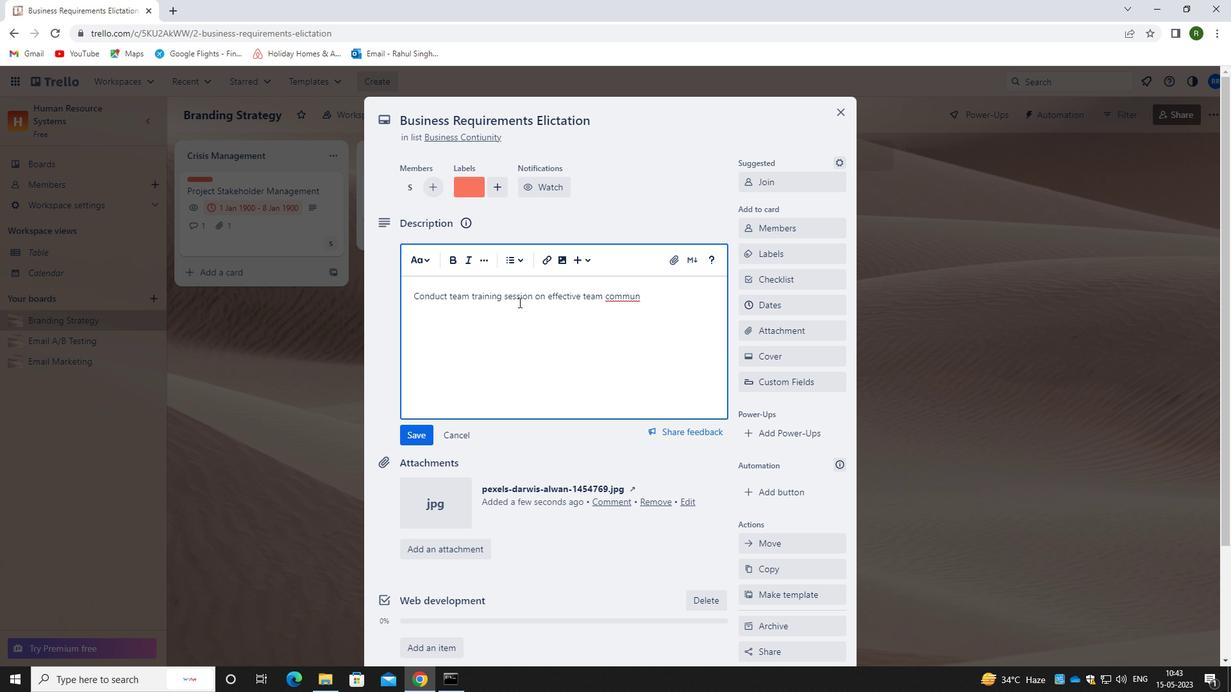 
Action: Mouse moved to (518, 302)
Screenshot: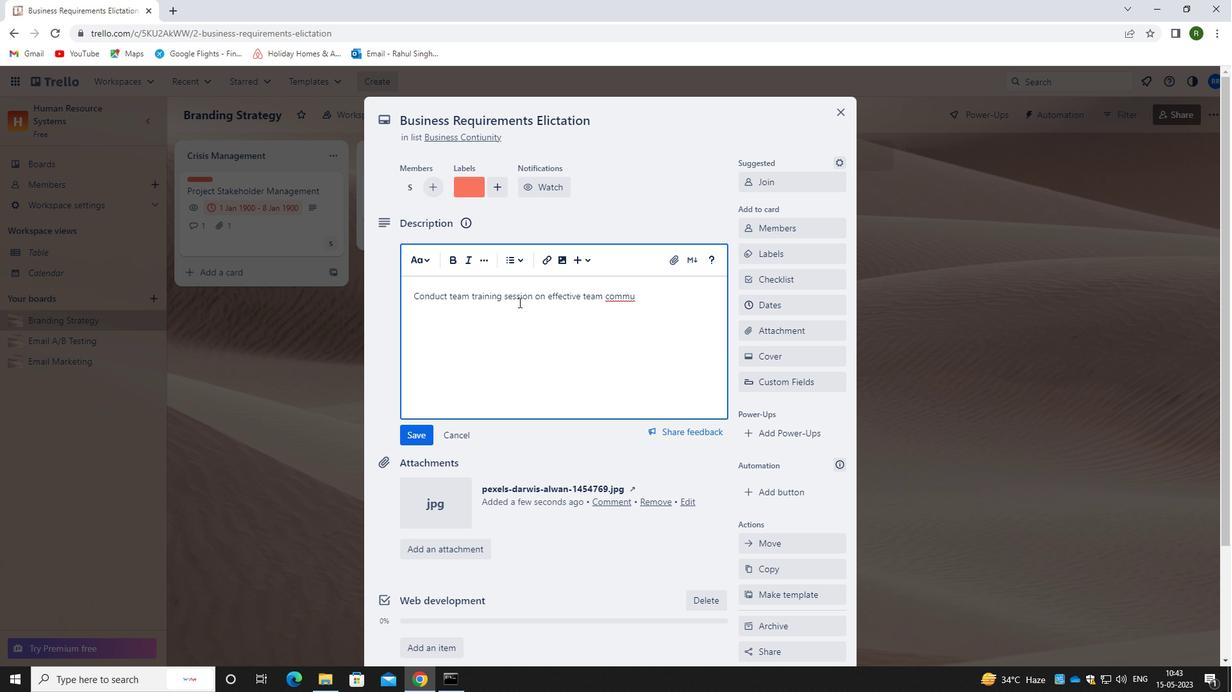 
Action: Key pressed NICATION<Key.space>AND<Key.space>COLLAR<Key.backspace>BORATION.
Screenshot: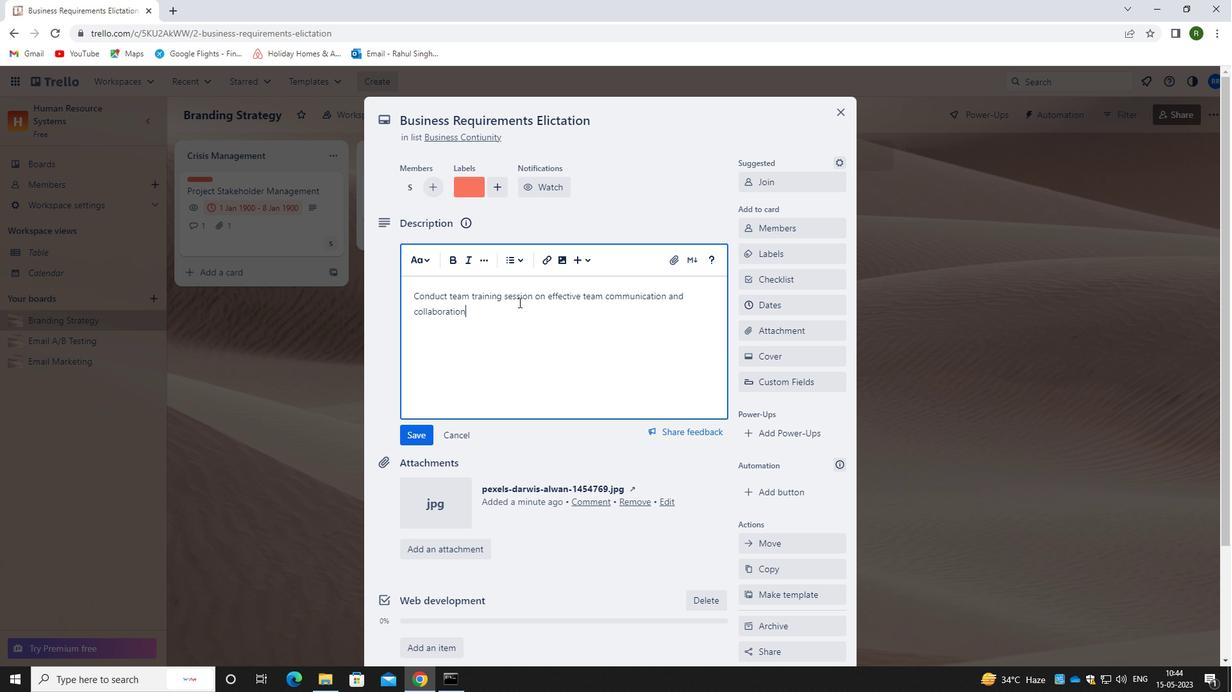 
Action: Mouse moved to (420, 442)
Screenshot: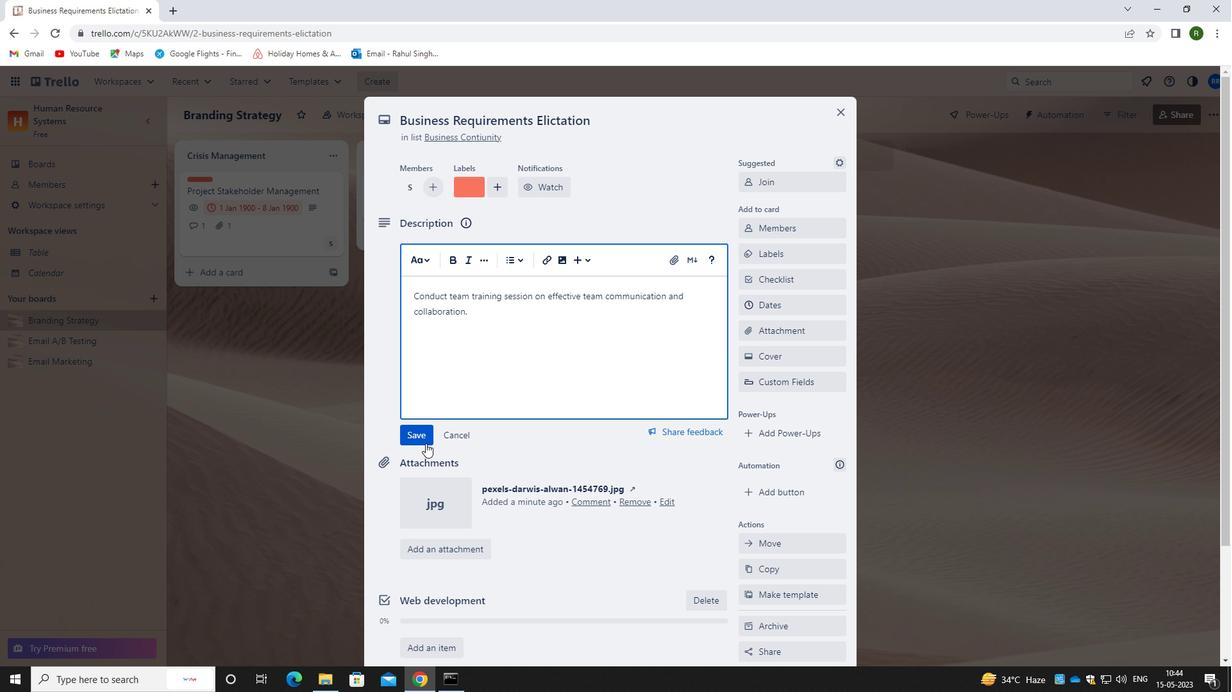 
Action: Mouse pressed left at (420, 442)
Screenshot: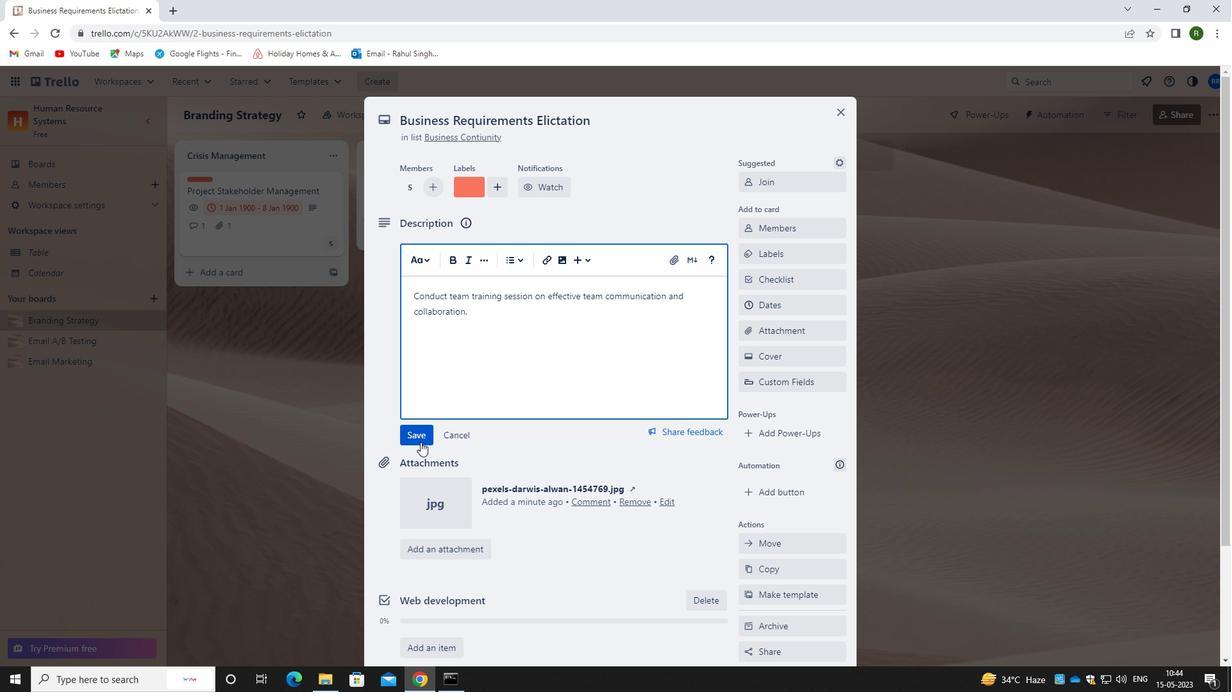 
Action: Mouse moved to (544, 338)
Screenshot: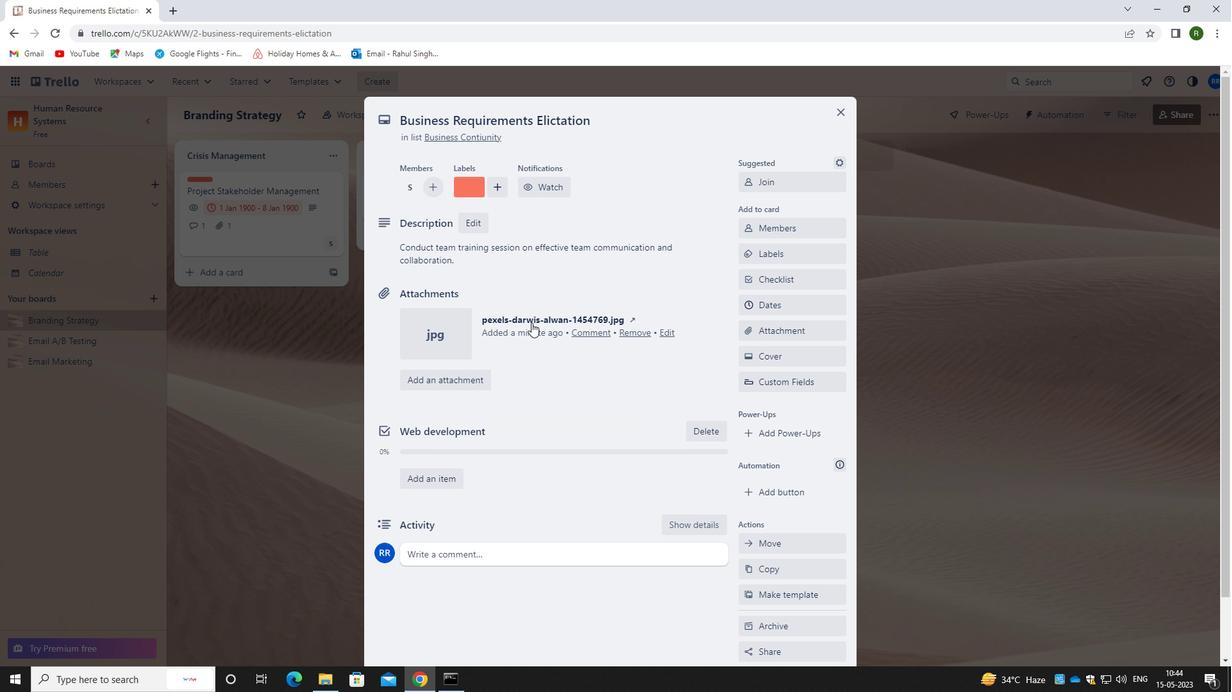 
Action: Mouse scrolled (544, 338) with delta (0, 0)
Screenshot: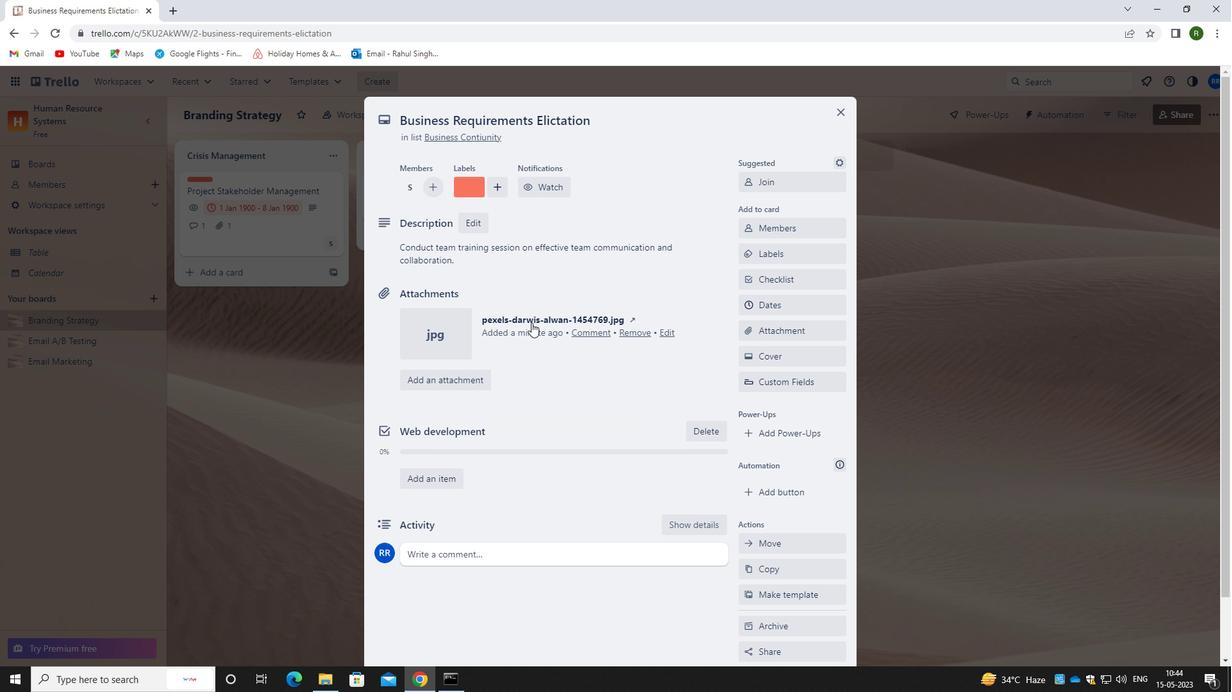 
Action: Mouse moved to (473, 492)
Screenshot: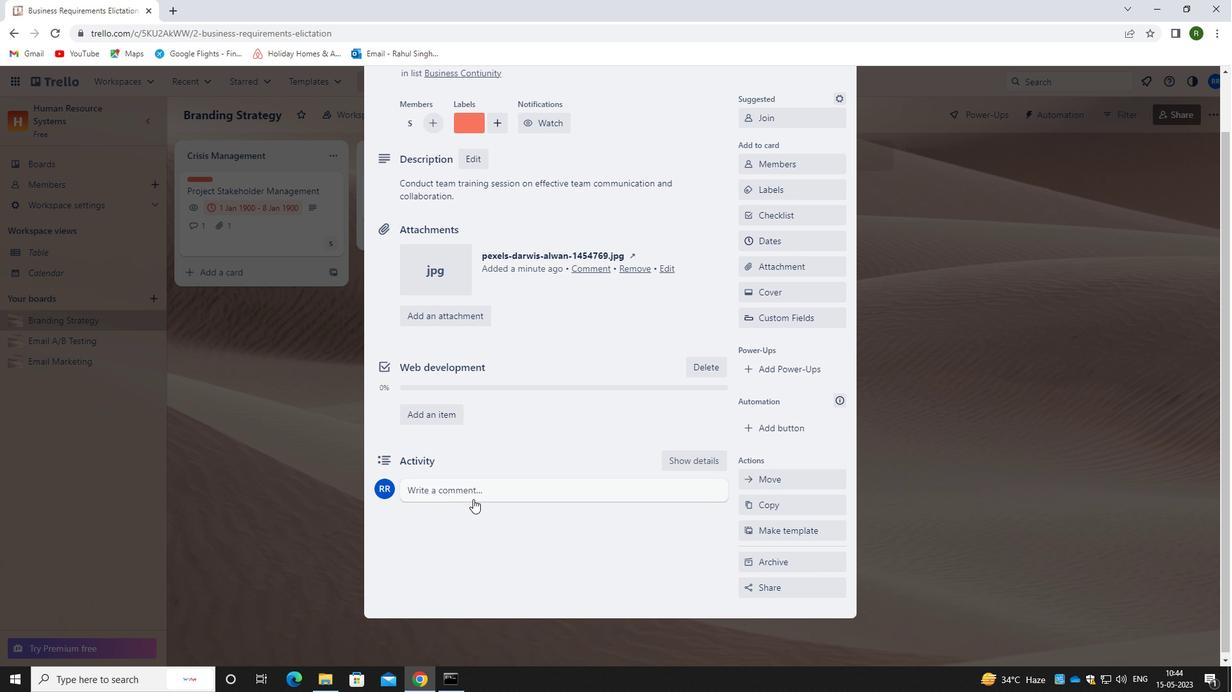 
Action: Mouse pressed left at (473, 492)
Screenshot: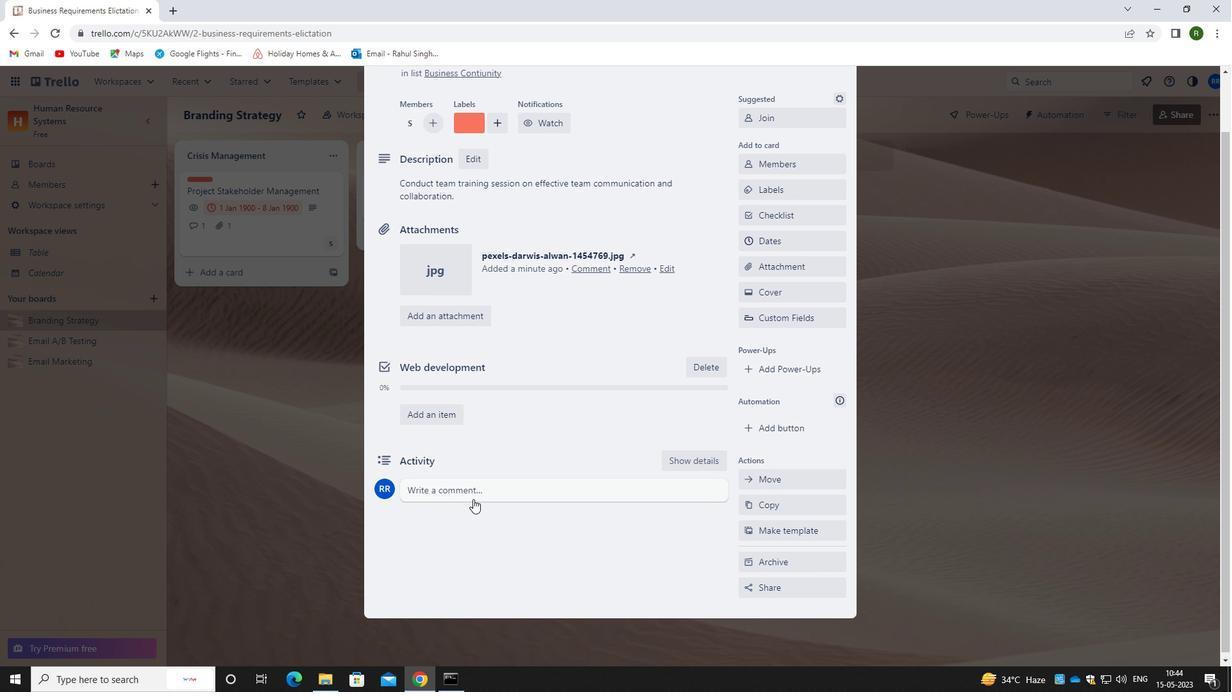 
Action: Mouse moved to (463, 542)
Screenshot: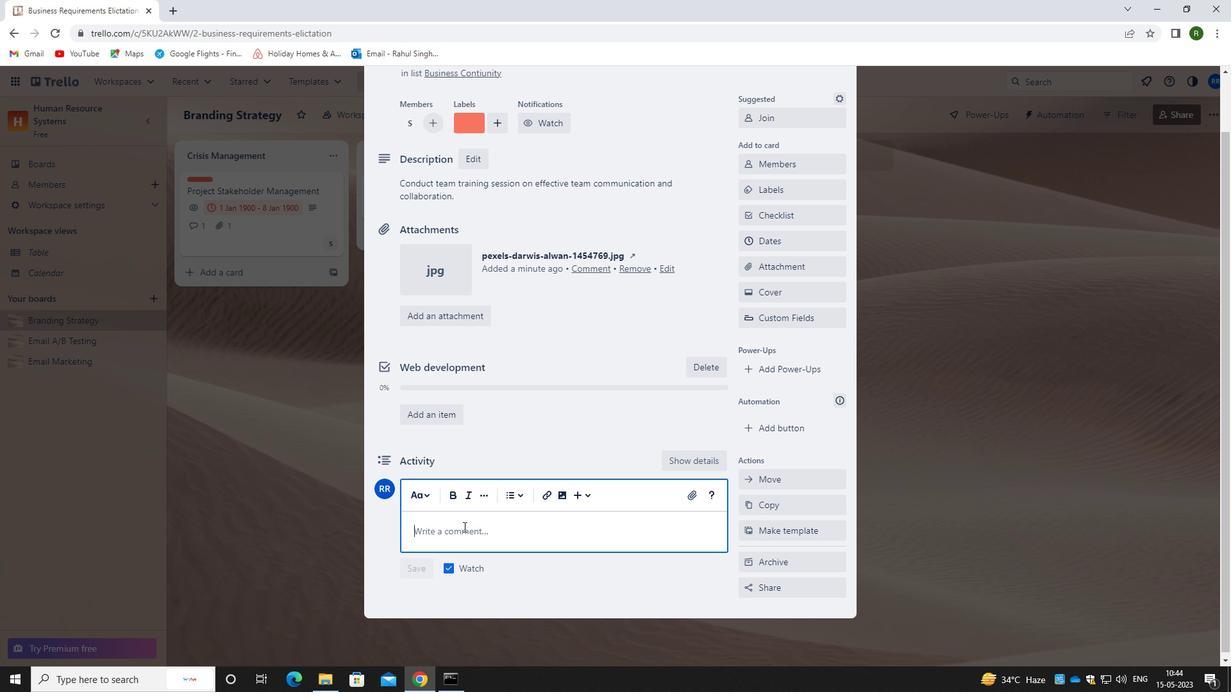 
Action: Mouse pressed left at (463, 542)
Screenshot: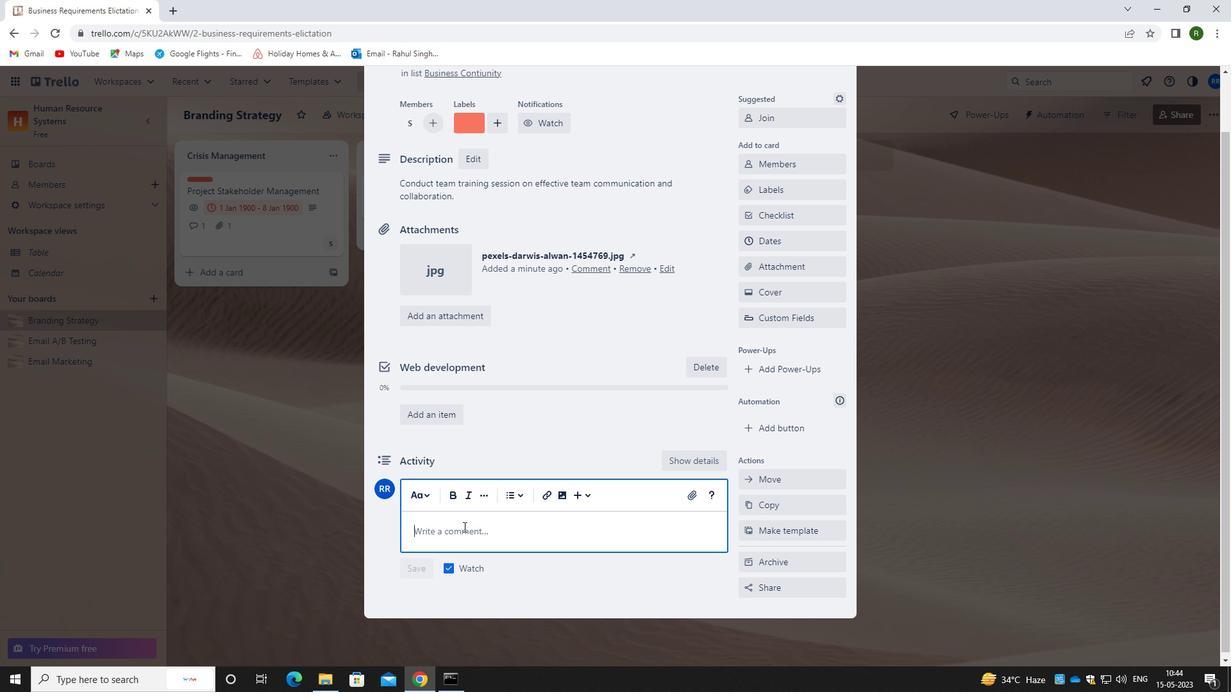 
Action: Mouse moved to (455, 522)
Screenshot: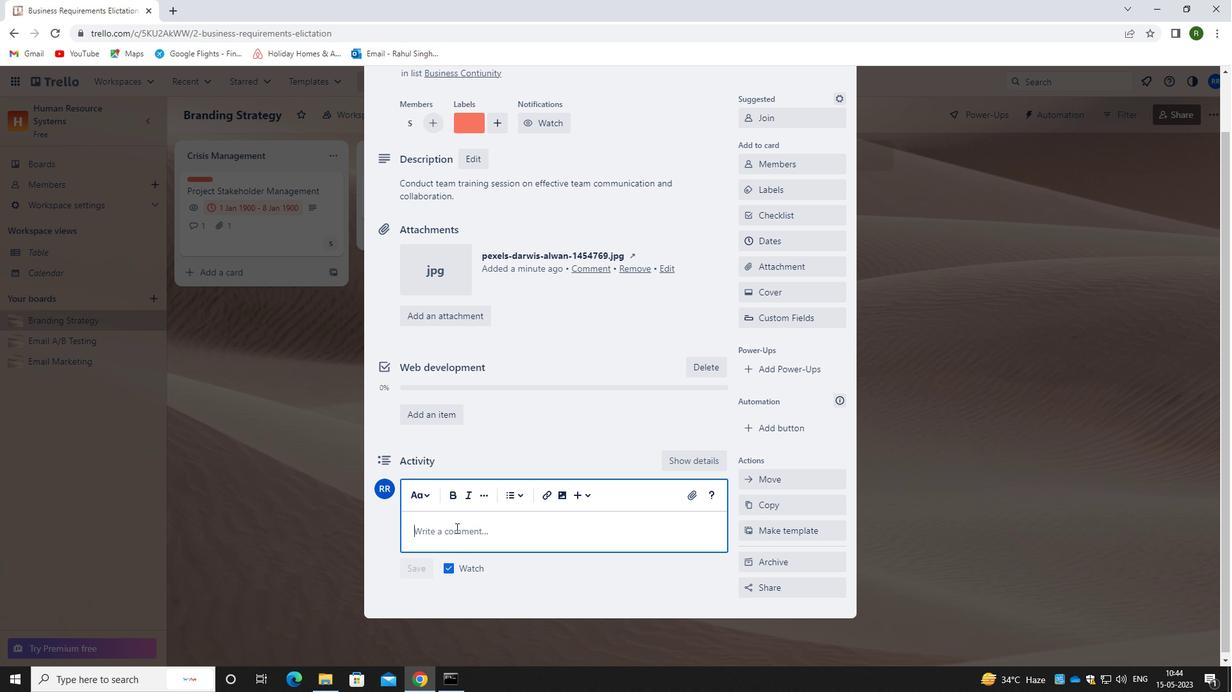 
Action: Key pressed <Key.caps_lock>T<Key.caps_lock>H
Screenshot: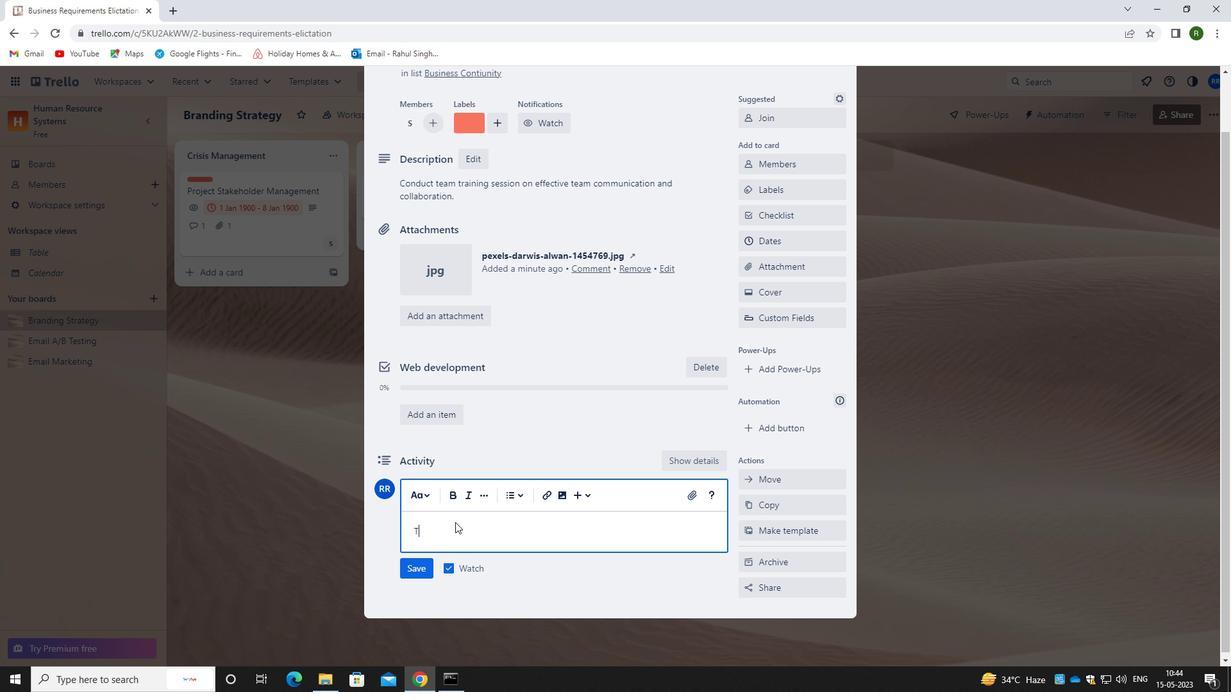 
Action: Mouse moved to (455, 520)
Screenshot: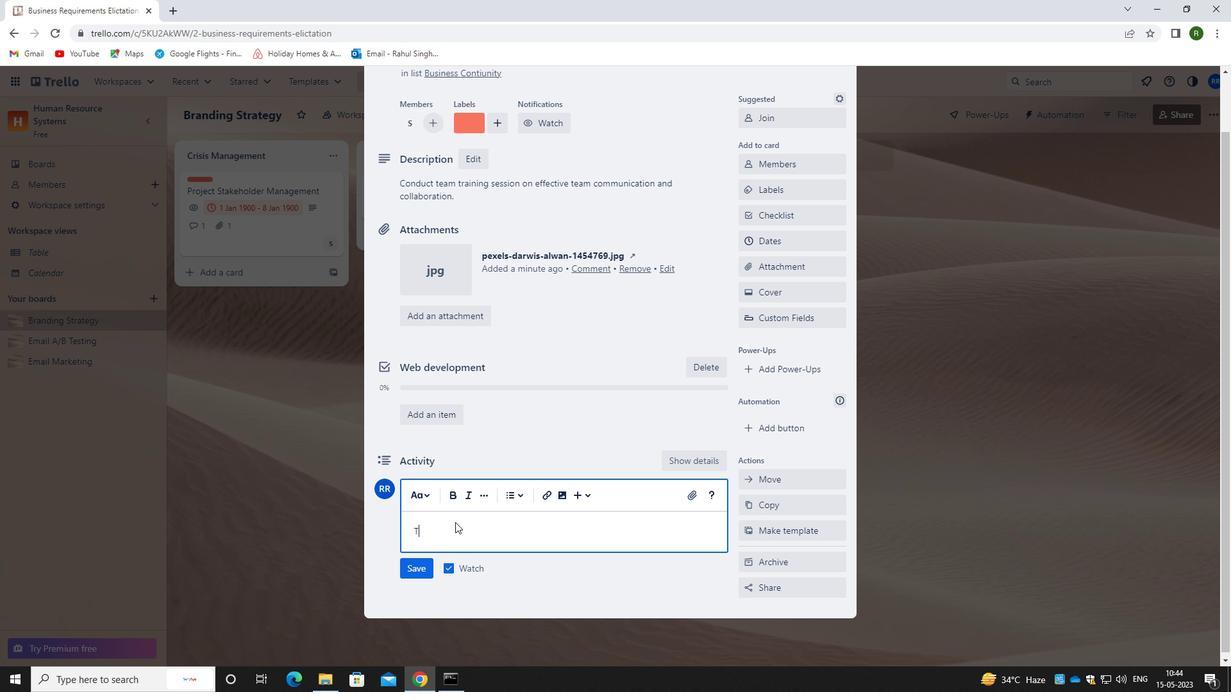 
Action: Key pressed IS<Key.space><Key.caps_lock><Key.caps_lock>TASK<Key.space>PRESENTS<Key.space>AN<Key.space>OPPORTUINTI<Key.backspace>Y<Key.space><Key.backspace><Key.backspace><Key.backspace><Key.backspace><Key.backspace>NITY<Key.space>
Screenshot: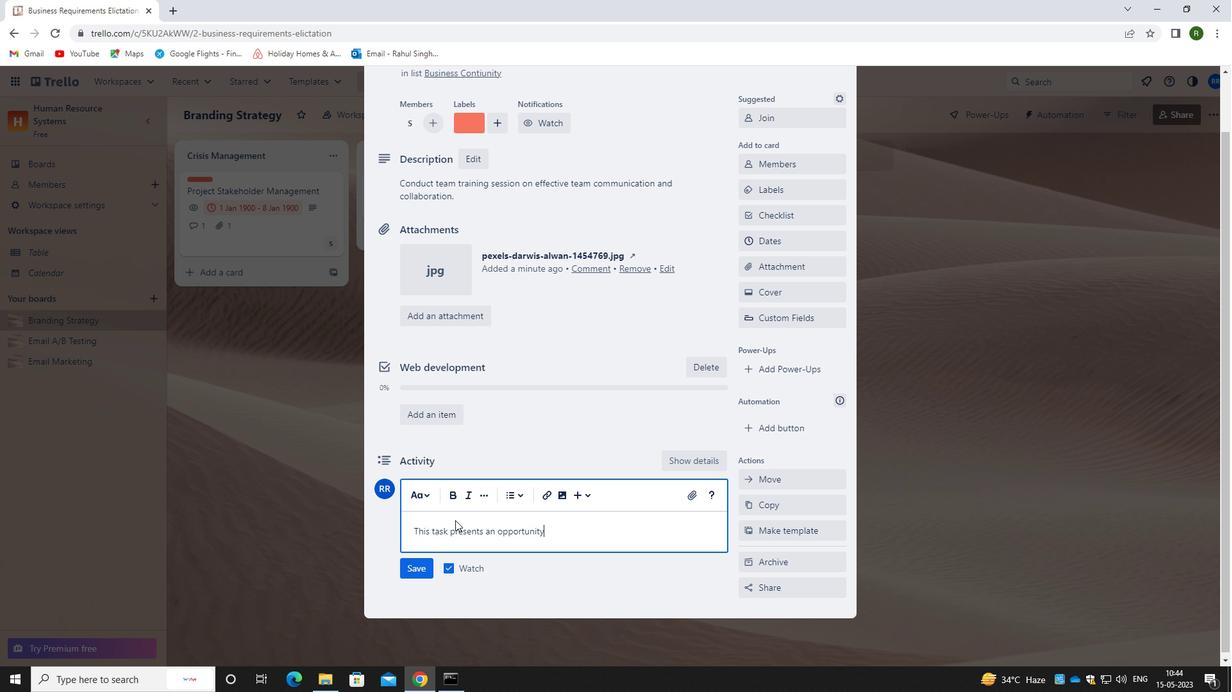 
Action: Mouse moved to (454, 518)
Screenshot: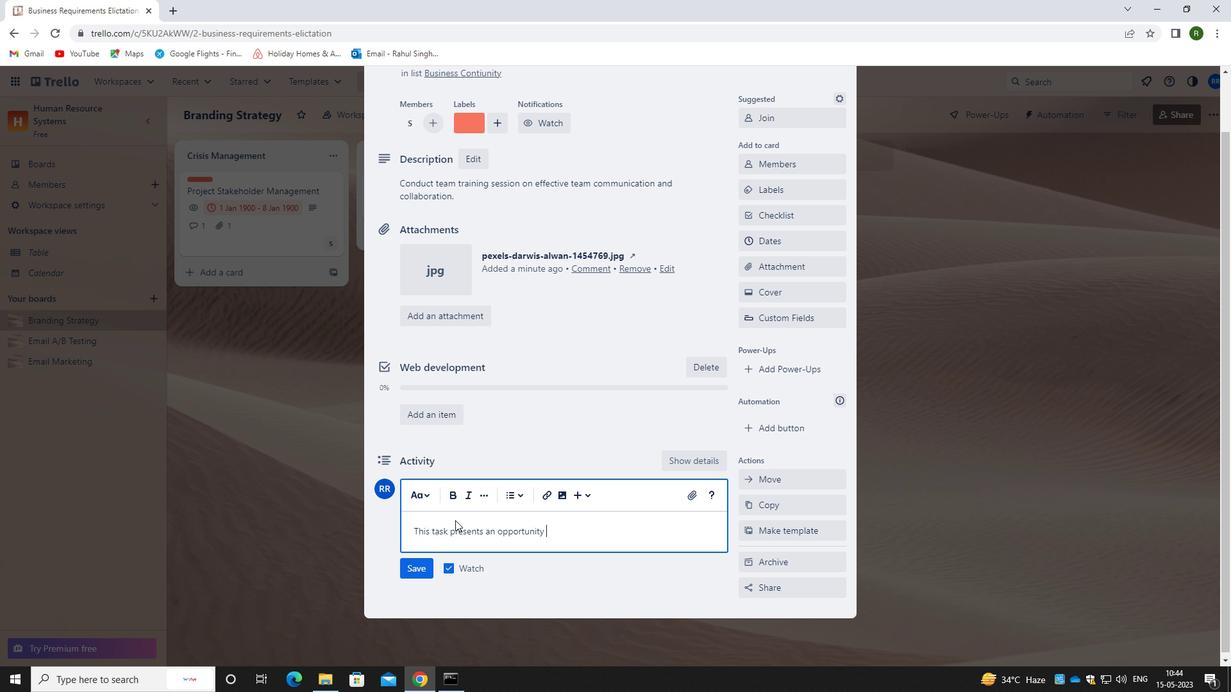 
Action: Key pressed <Key.space>TO<Key.space>SHOW<Key.space>
Screenshot: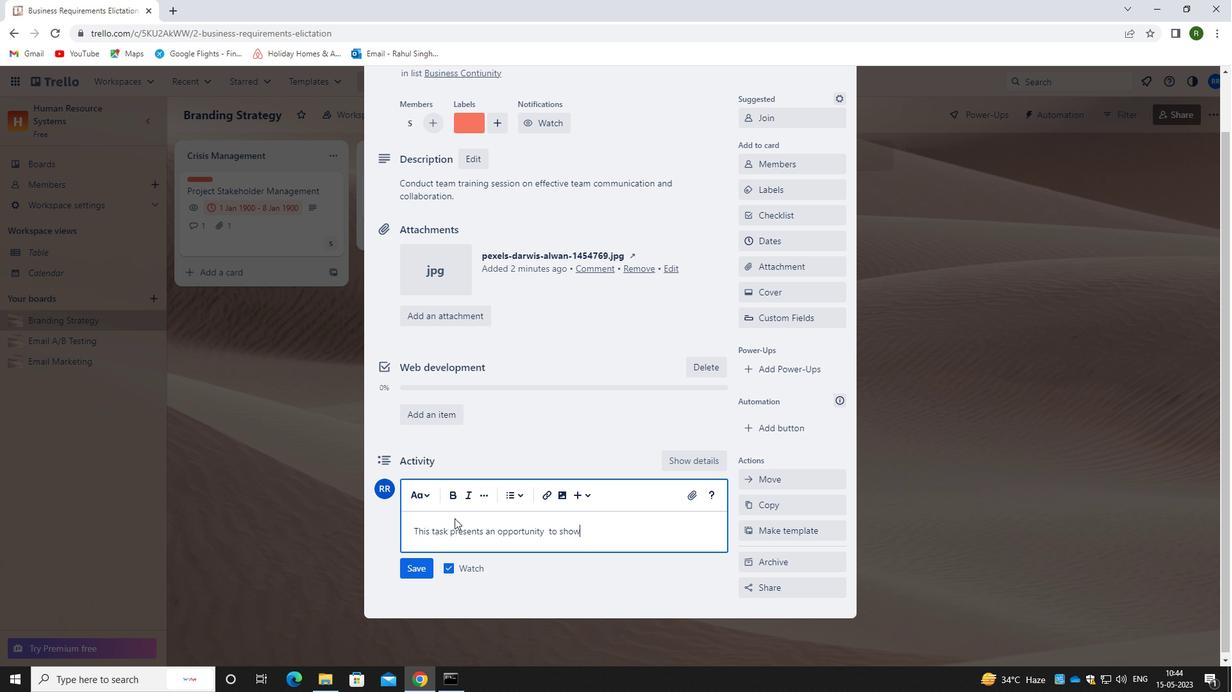 
Action: Mouse moved to (454, 518)
Screenshot: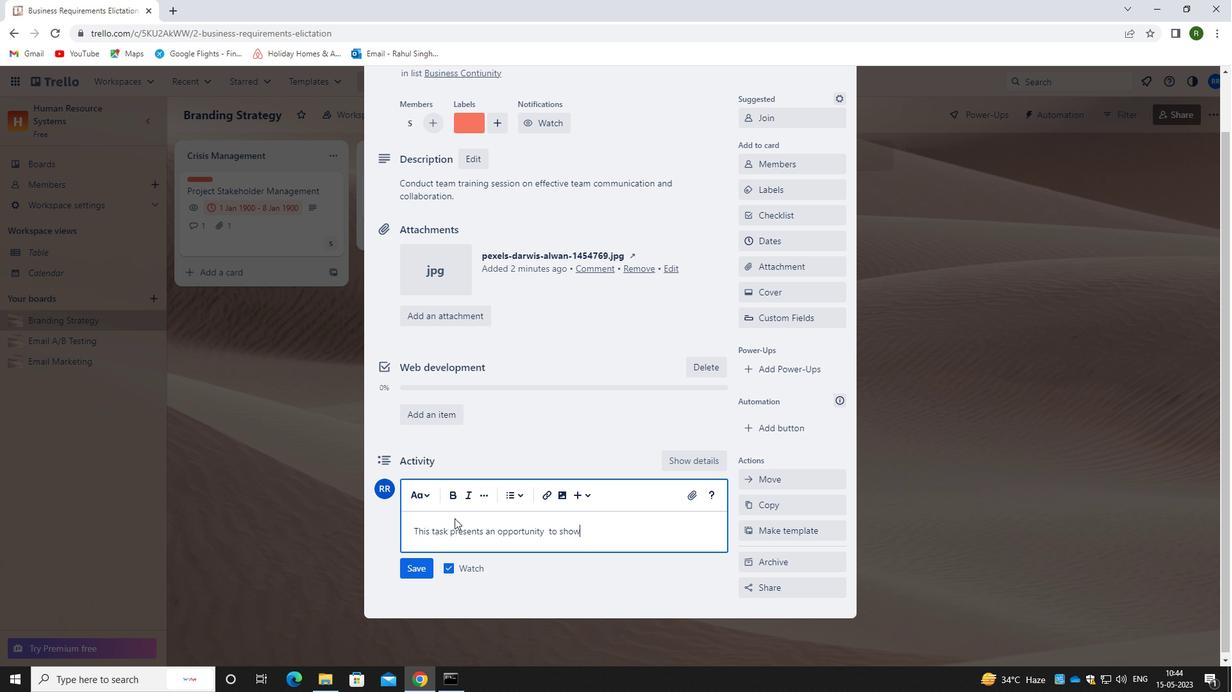 
Action: Key pressed C
Screenshot: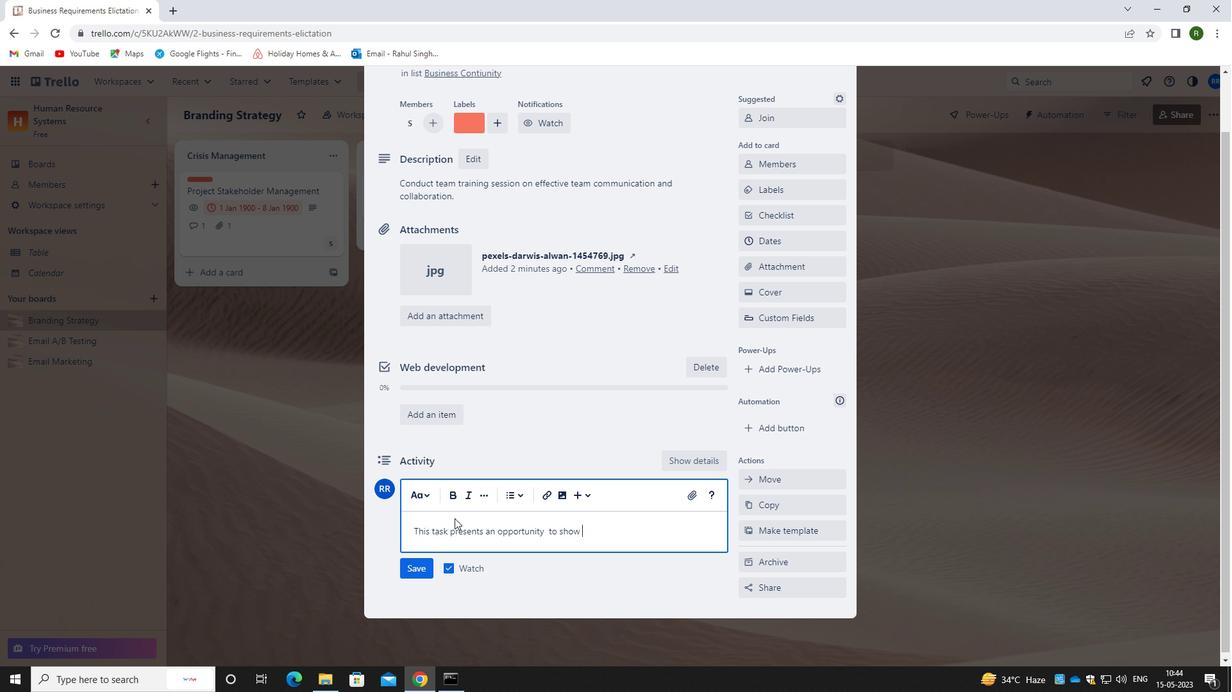 
Action: Mouse moved to (454, 517)
Screenshot: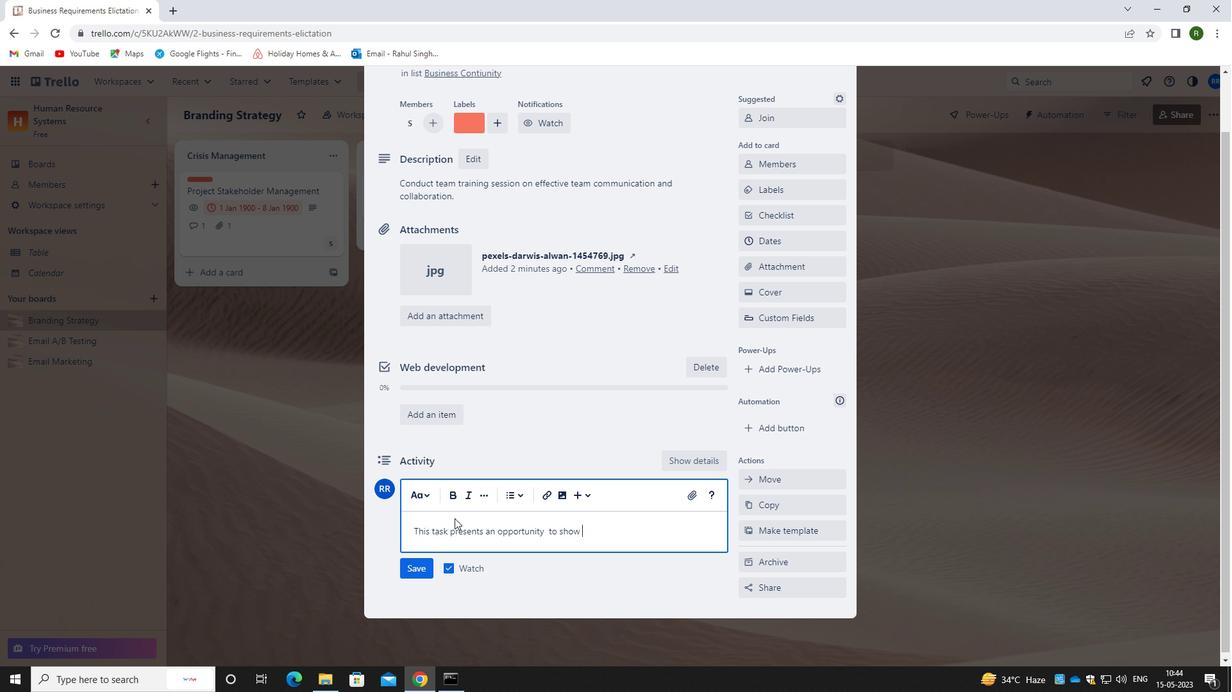 
Action: Key pressed ASE<Key.space>OUR<Key.space>PROBLEM<Key.space>SOLVING<Key.space>AND<Key.space>CRITICAL<Key.space>THINKING<Key.space>SKILL,<Key.space>FIM<Key.backspace>NDING<Key.space>SOLUTIONS<Key.space>TO<Key.space>COMPLEX<Key.space>CHALLENGES.
Screenshot: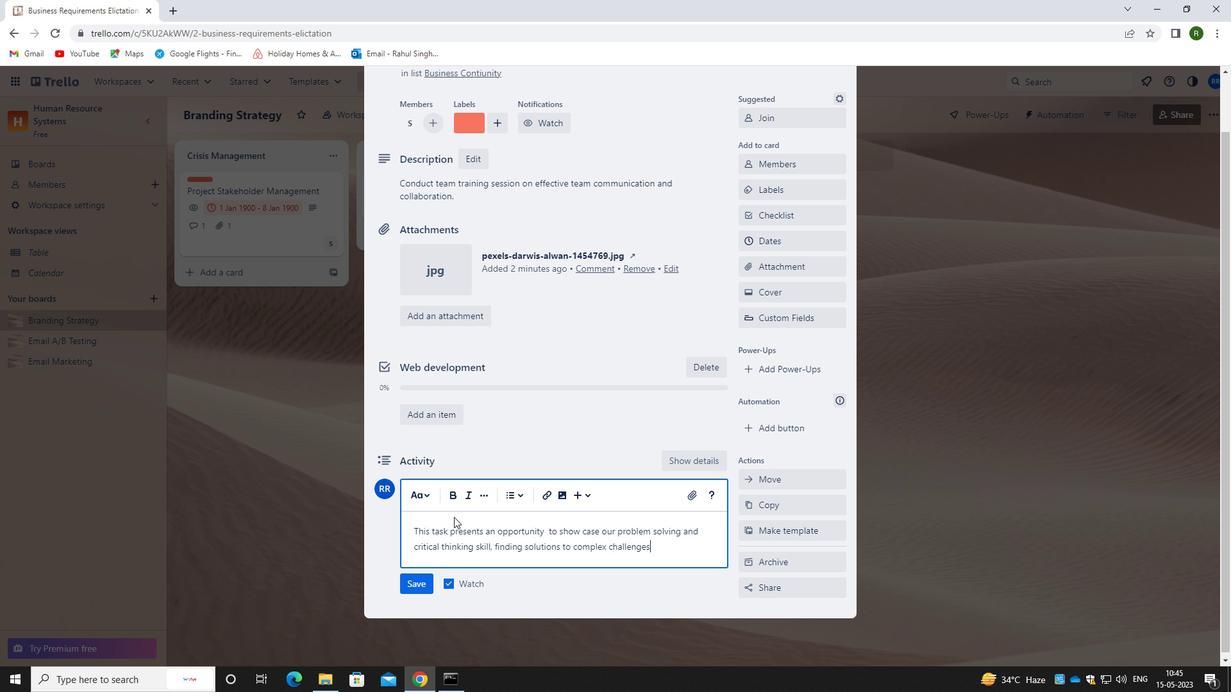 
Action: Mouse moved to (422, 593)
Screenshot: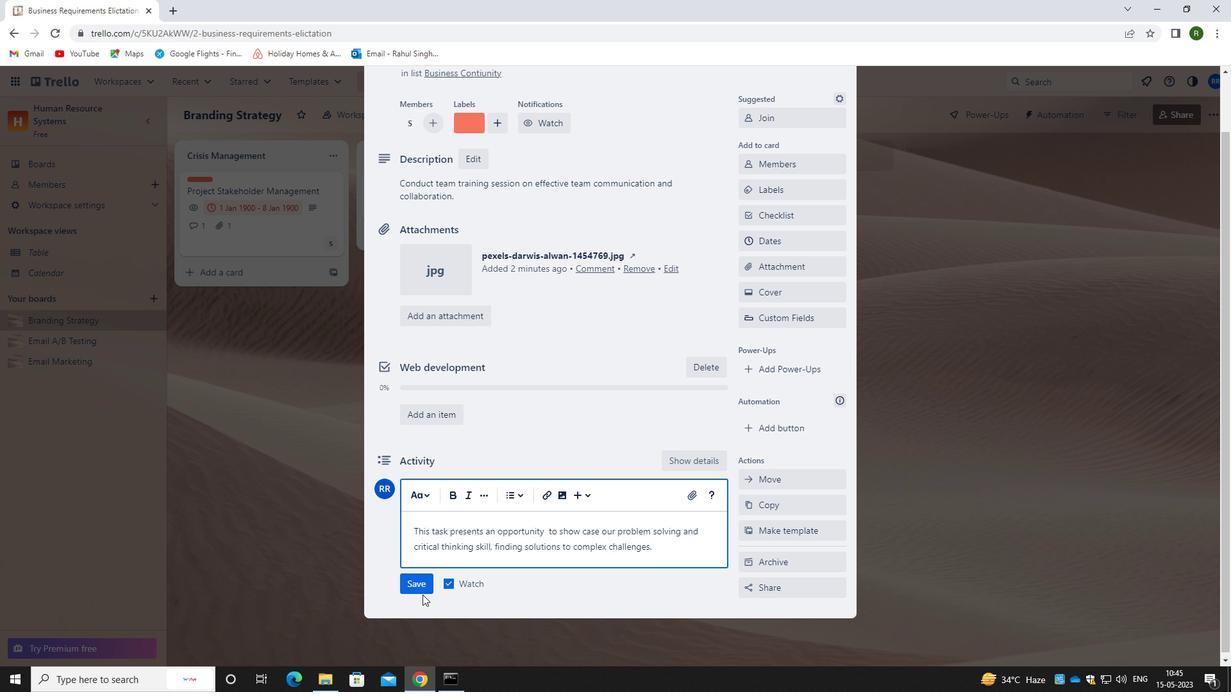 
Action: Mouse pressed left at (422, 593)
Screenshot: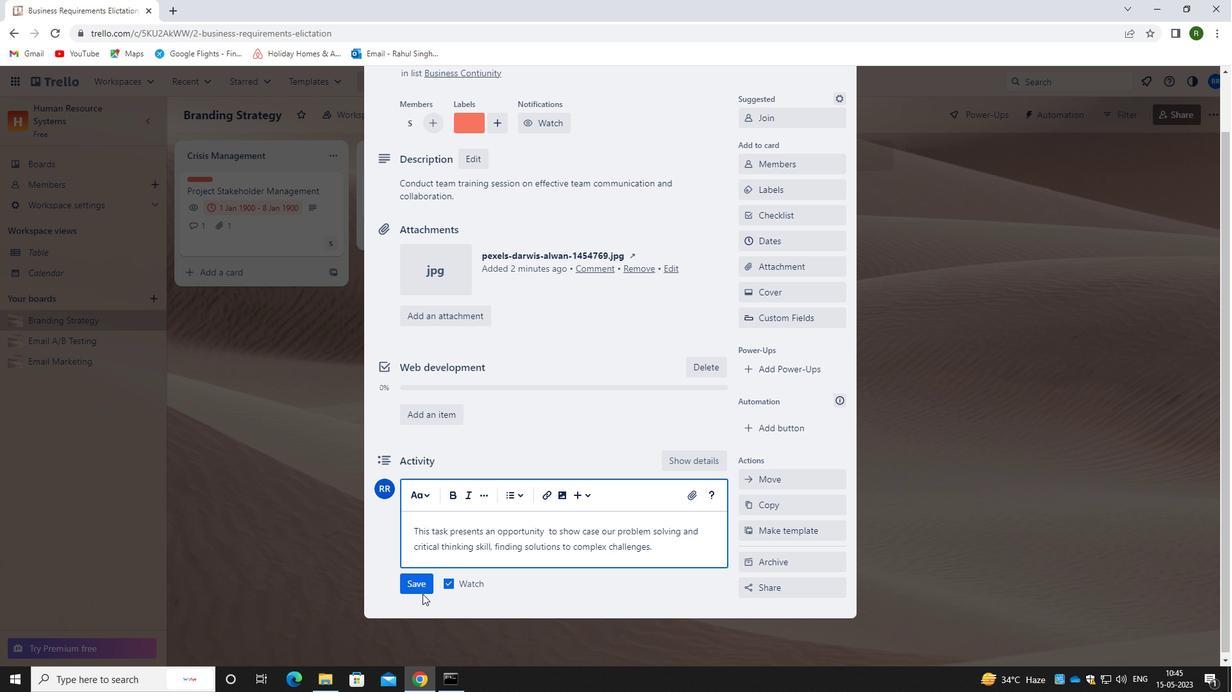 
Action: Mouse moved to (773, 243)
Screenshot: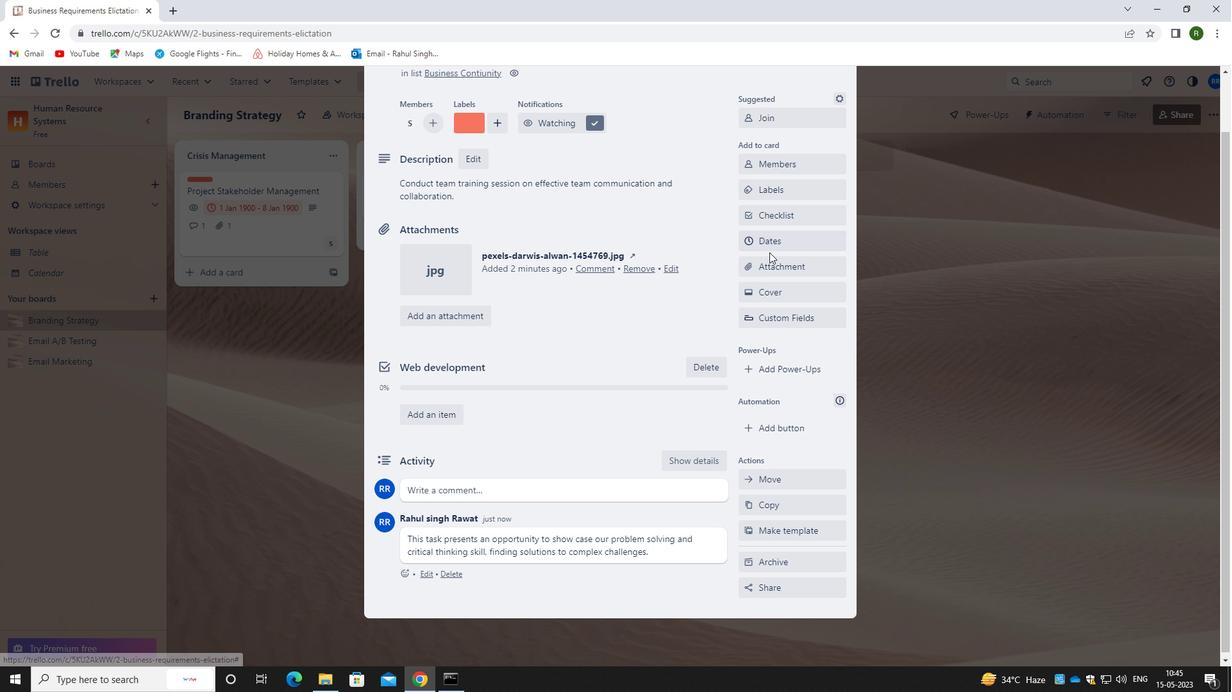 
Action: Mouse pressed left at (773, 243)
Screenshot: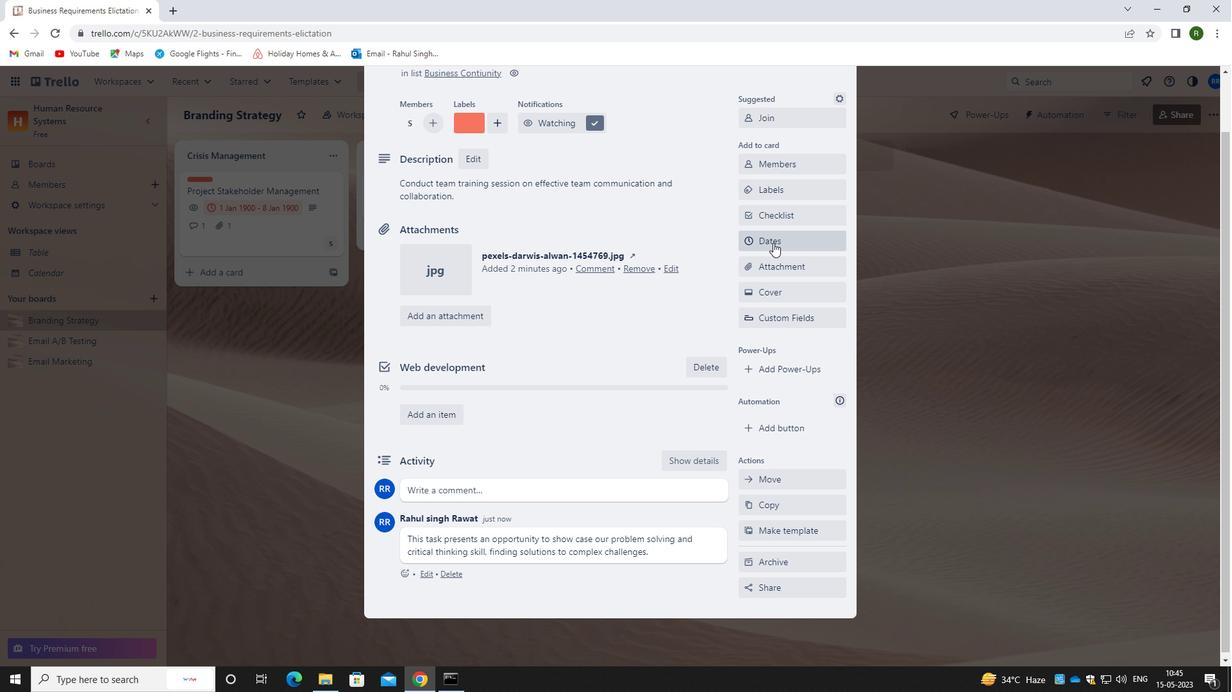 
Action: Mouse moved to (753, 349)
Screenshot: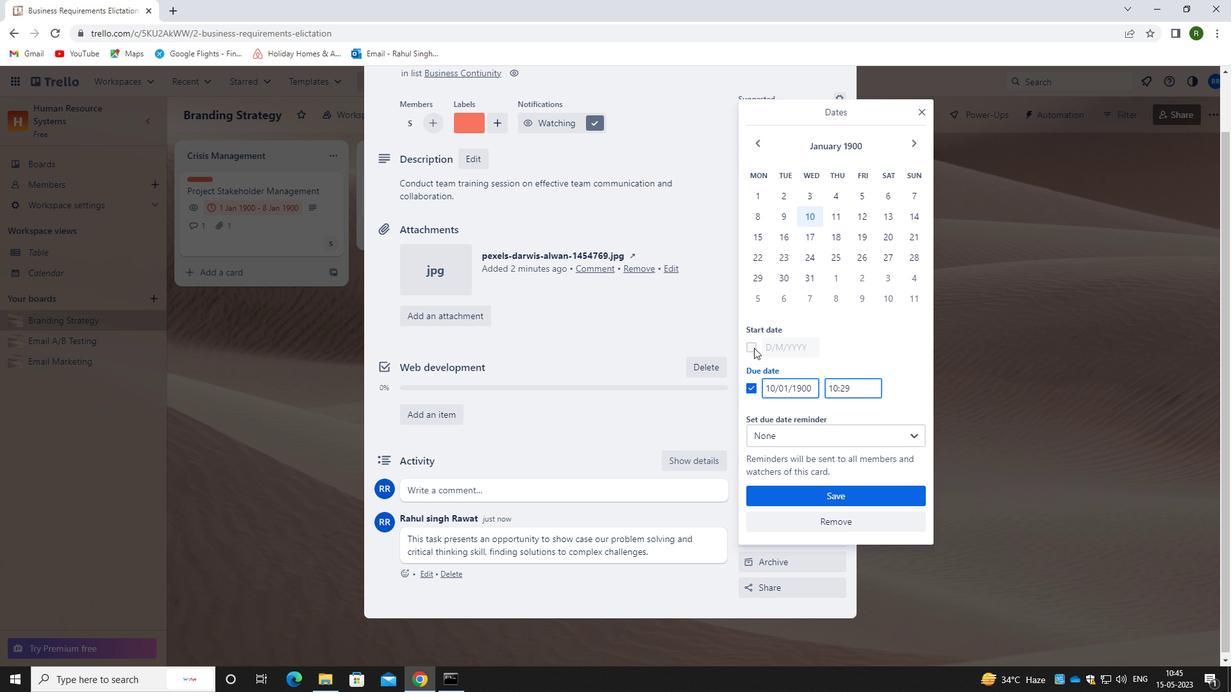 
Action: Mouse pressed left at (753, 349)
Screenshot: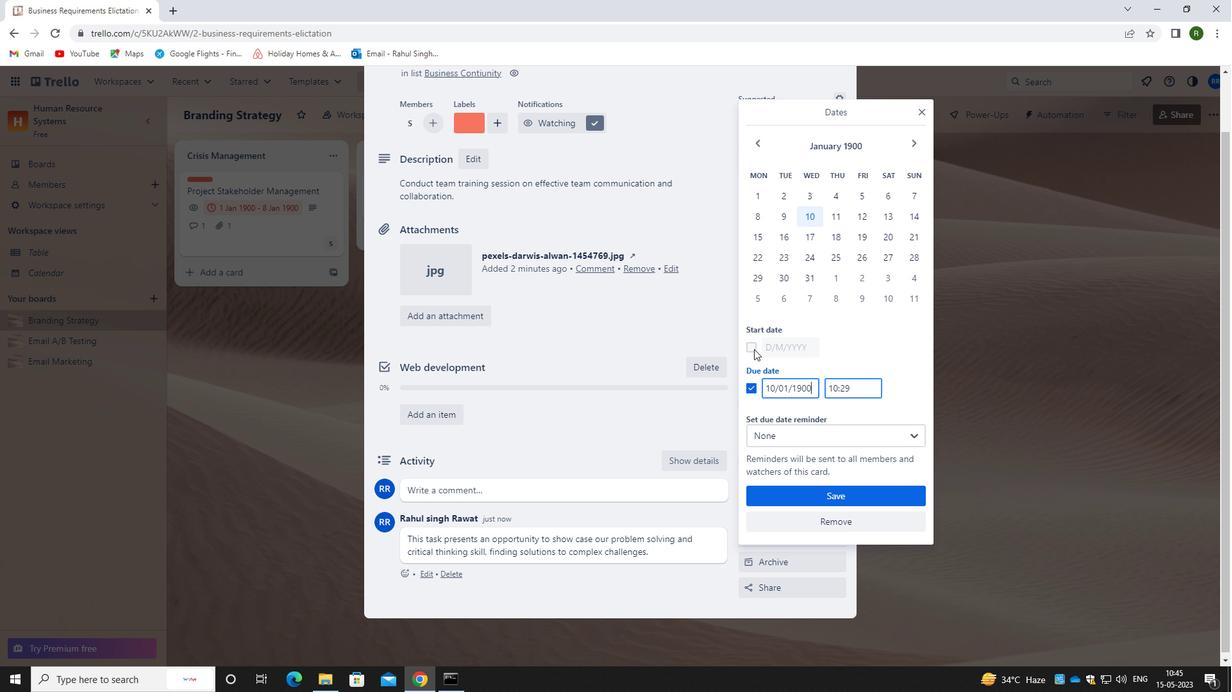 
Action: Mouse moved to (812, 347)
Screenshot: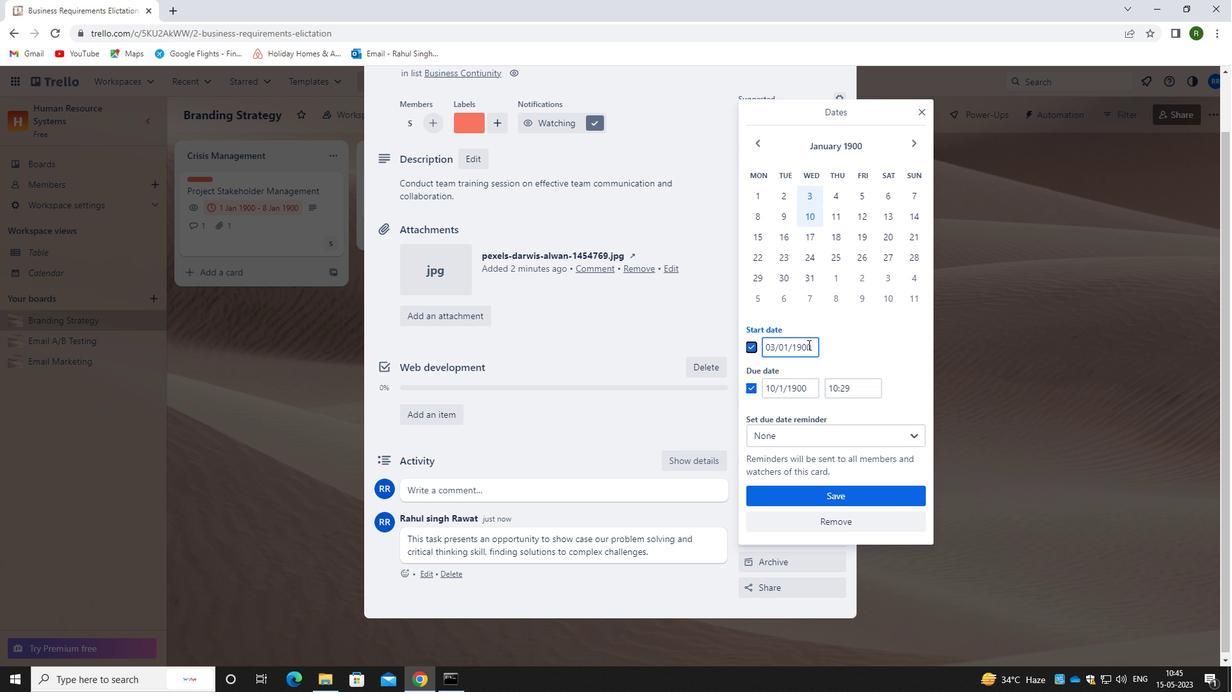 
Action: Mouse pressed left at (812, 347)
Screenshot: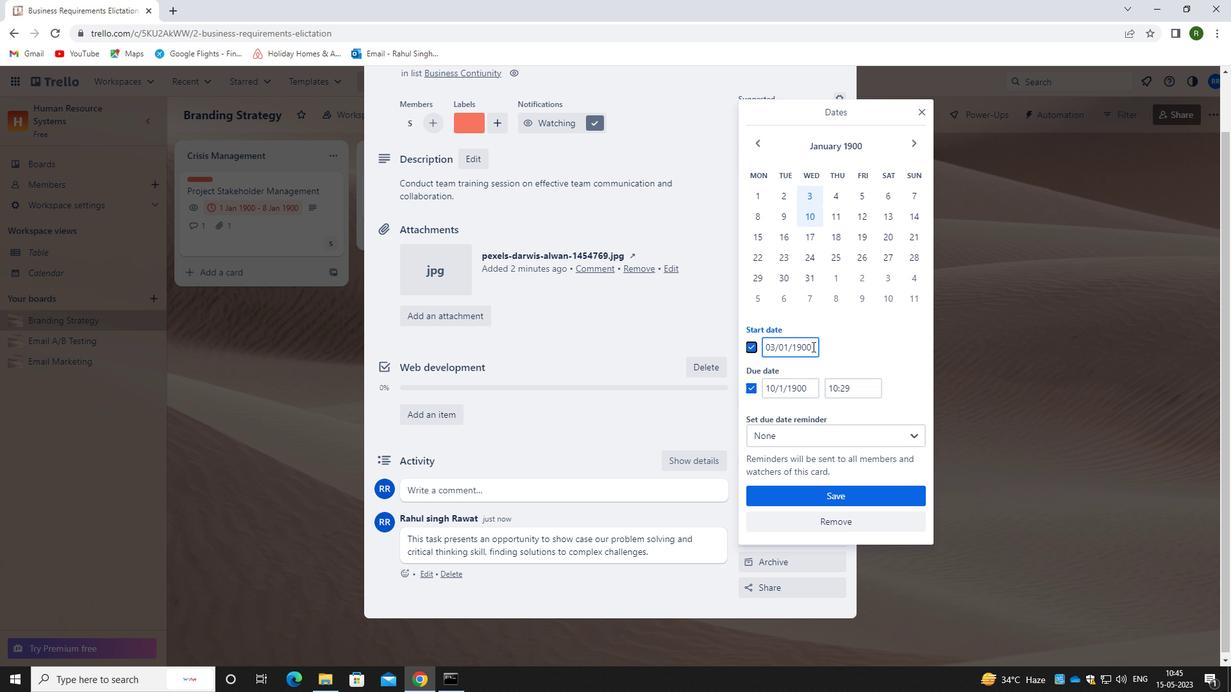 
Action: Mouse moved to (754, 343)
Screenshot: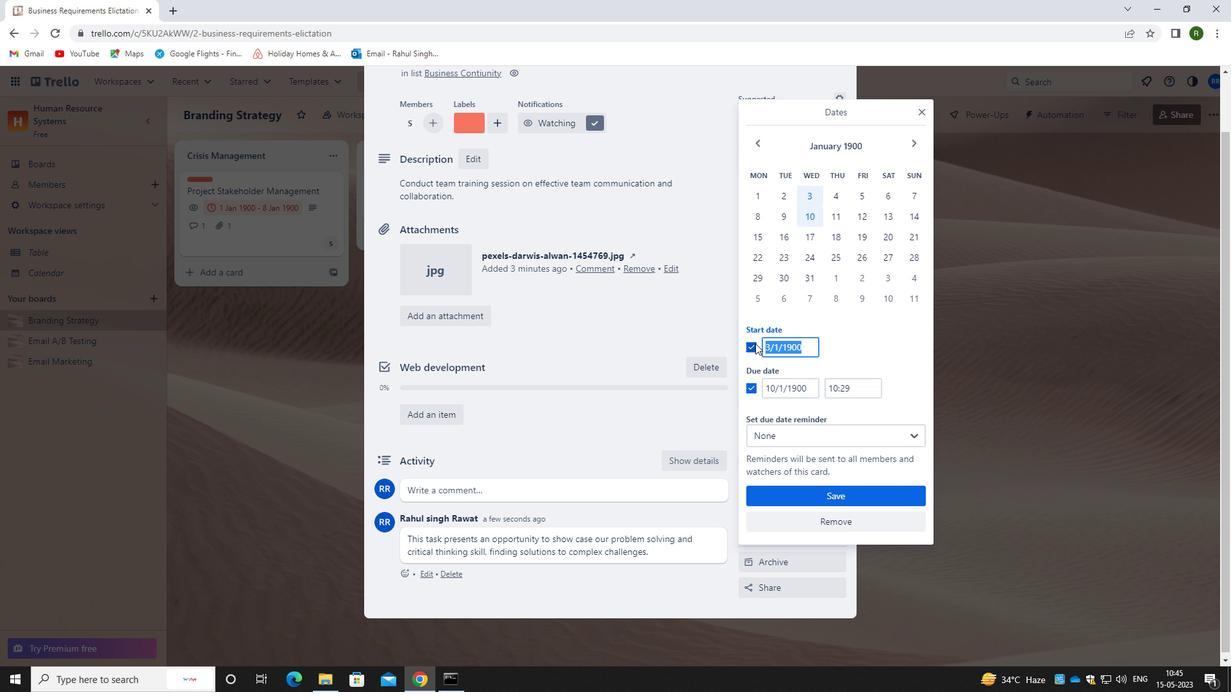 
Action: Key pressed 04/01
Screenshot: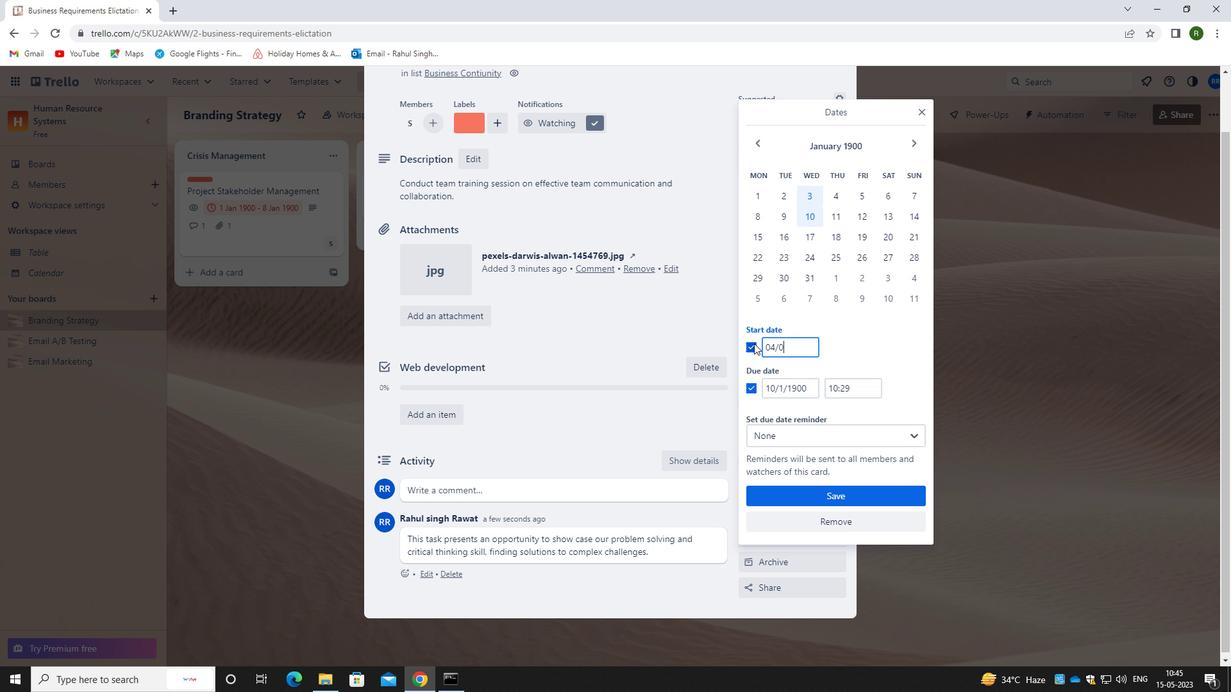 
Action: Mouse moved to (752, 343)
Screenshot: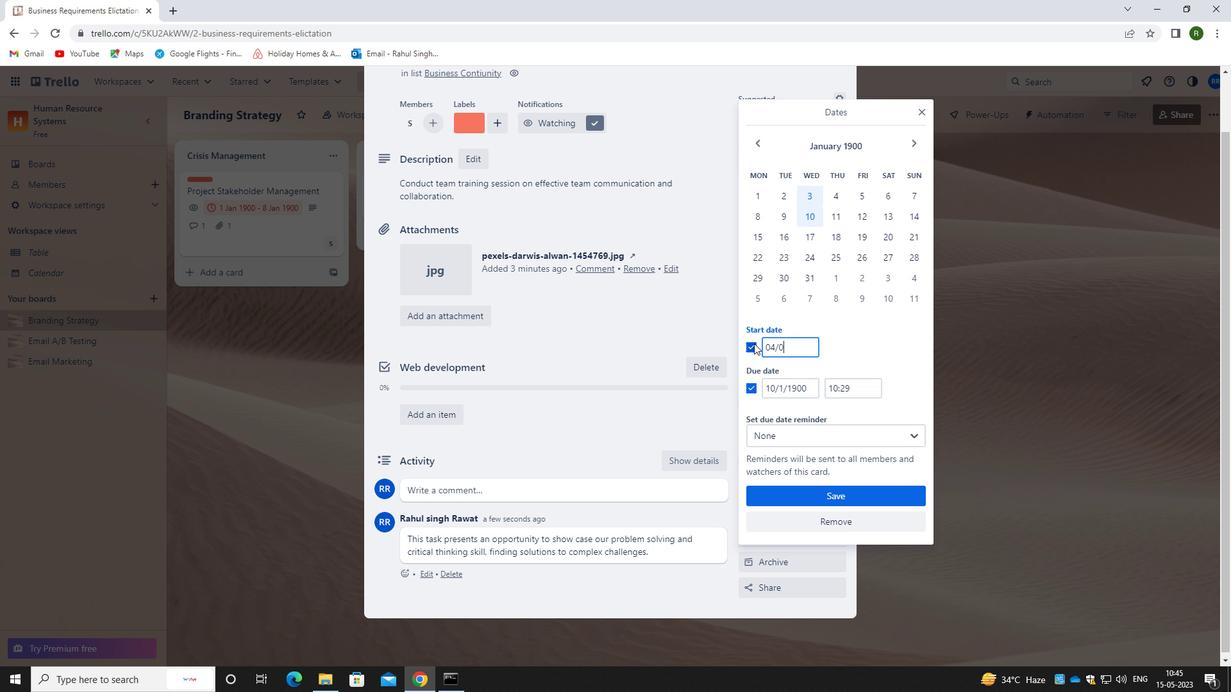 
Action: Key pressed /
Screenshot: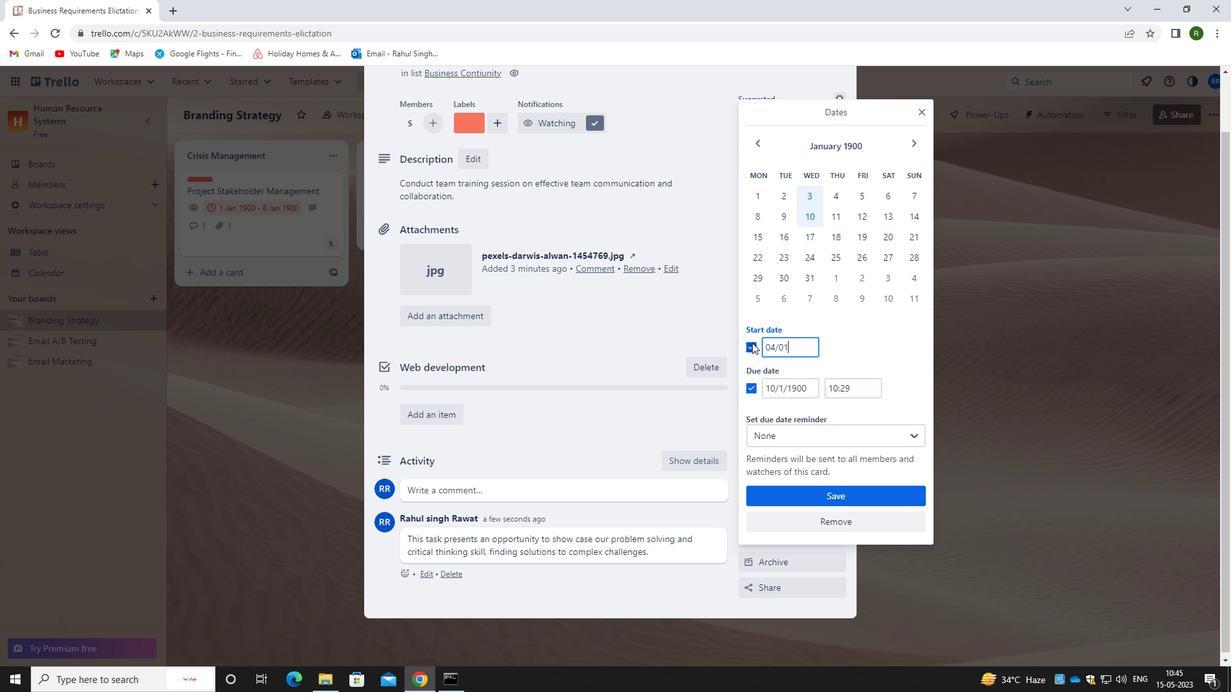 
Action: Mouse moved to (751, 342)
Screenshot: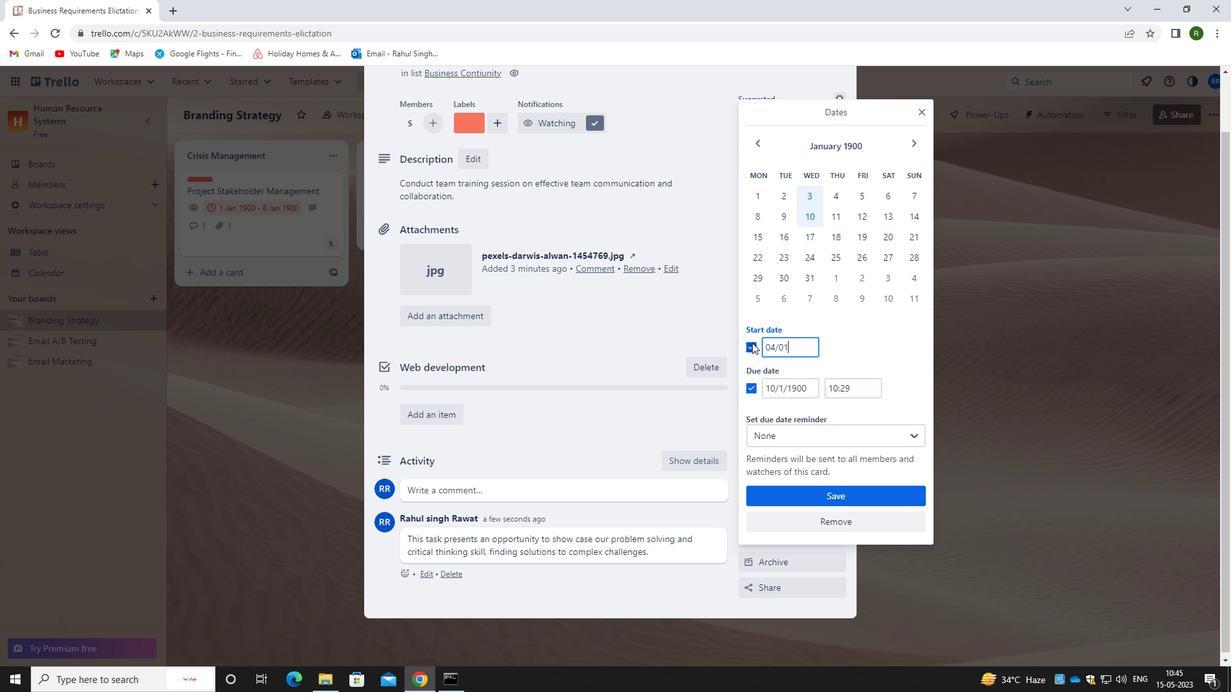 
Action: Key pressed 1900
Screenshot: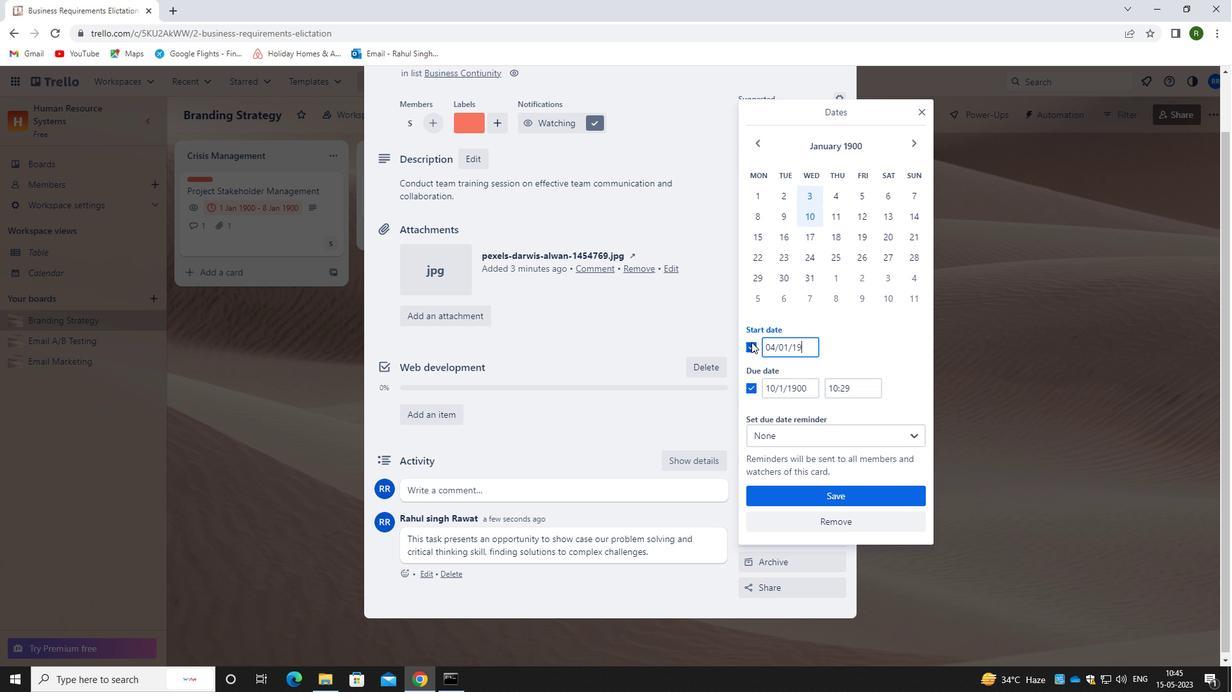 
Action: Mouse moved to (811, 389)
Screenshot: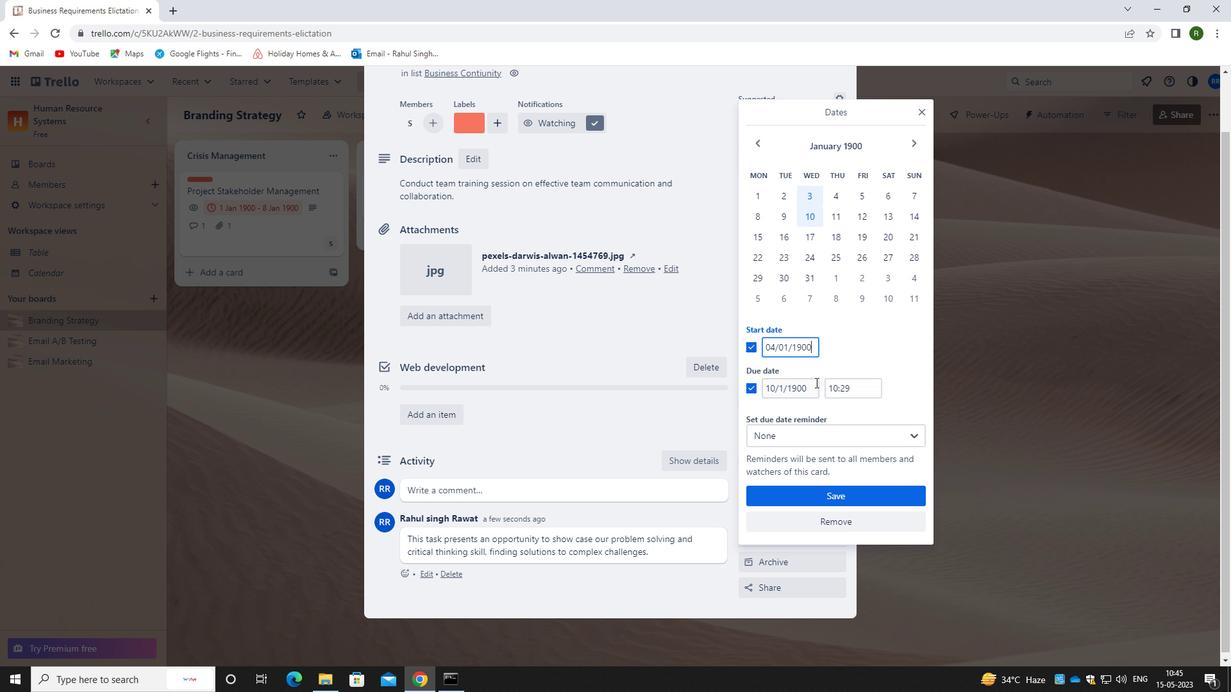 
Action: Mouse pressed left at (811, 389)
Screenshot: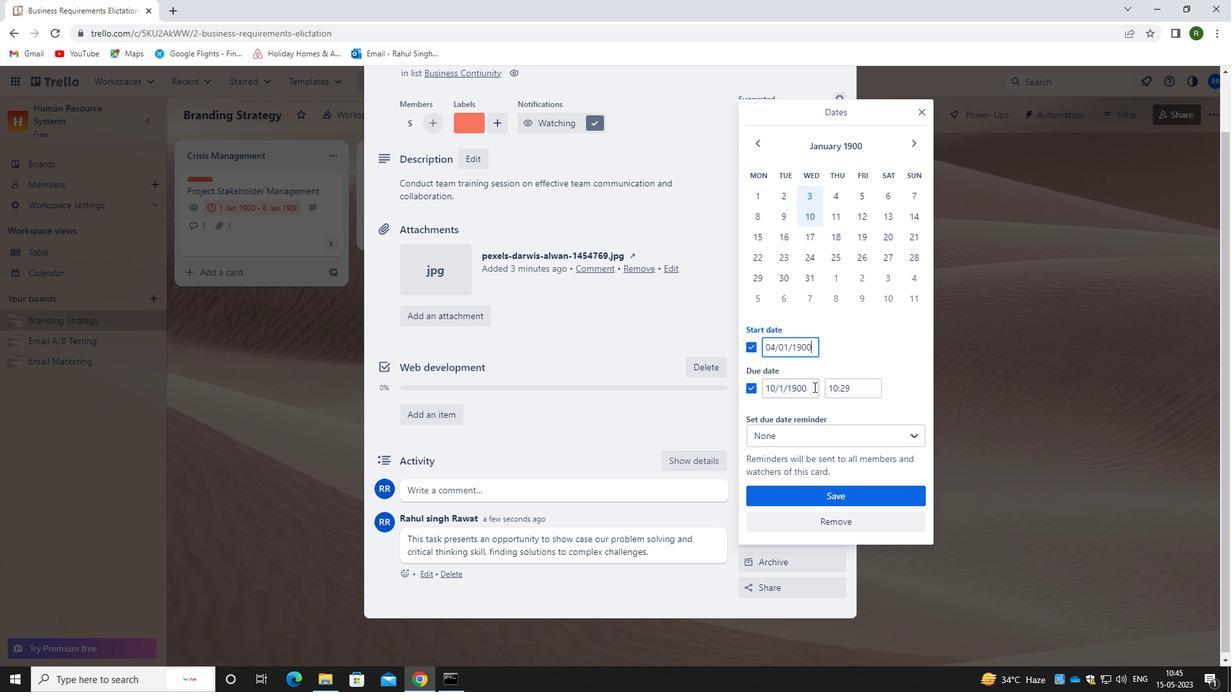 
Action: Mouse moved to (743, 396)
Screenshot: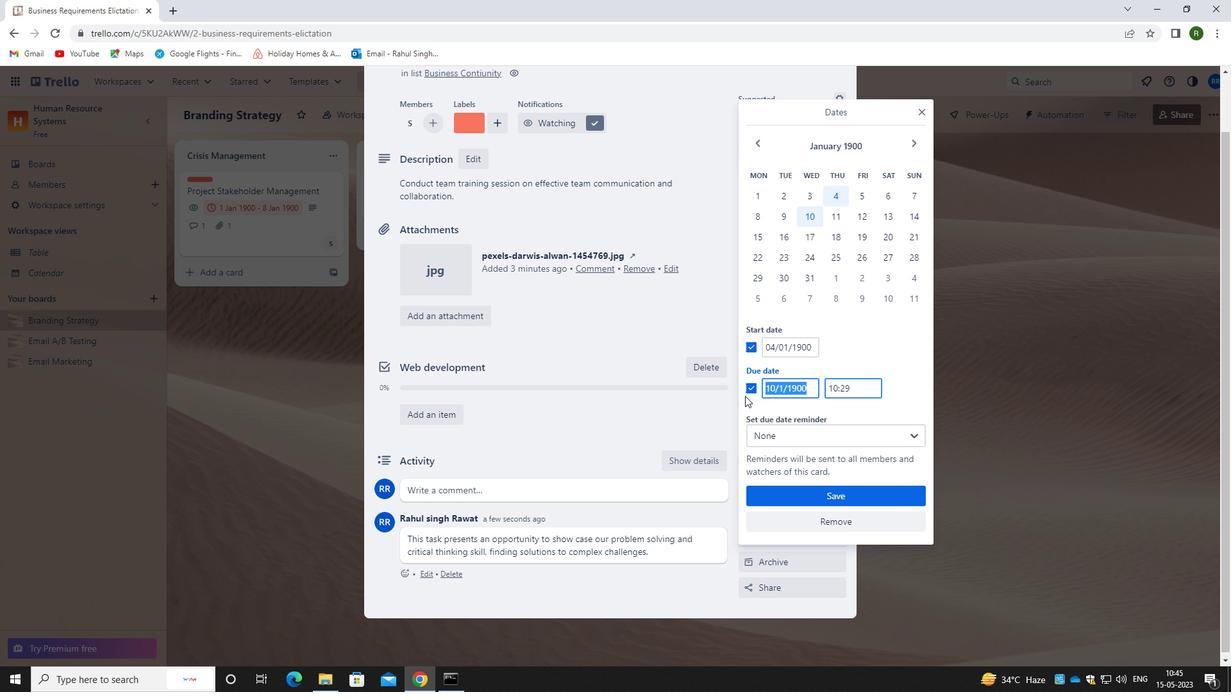 
Action: Key pressed 11/01/1900
Screenshot: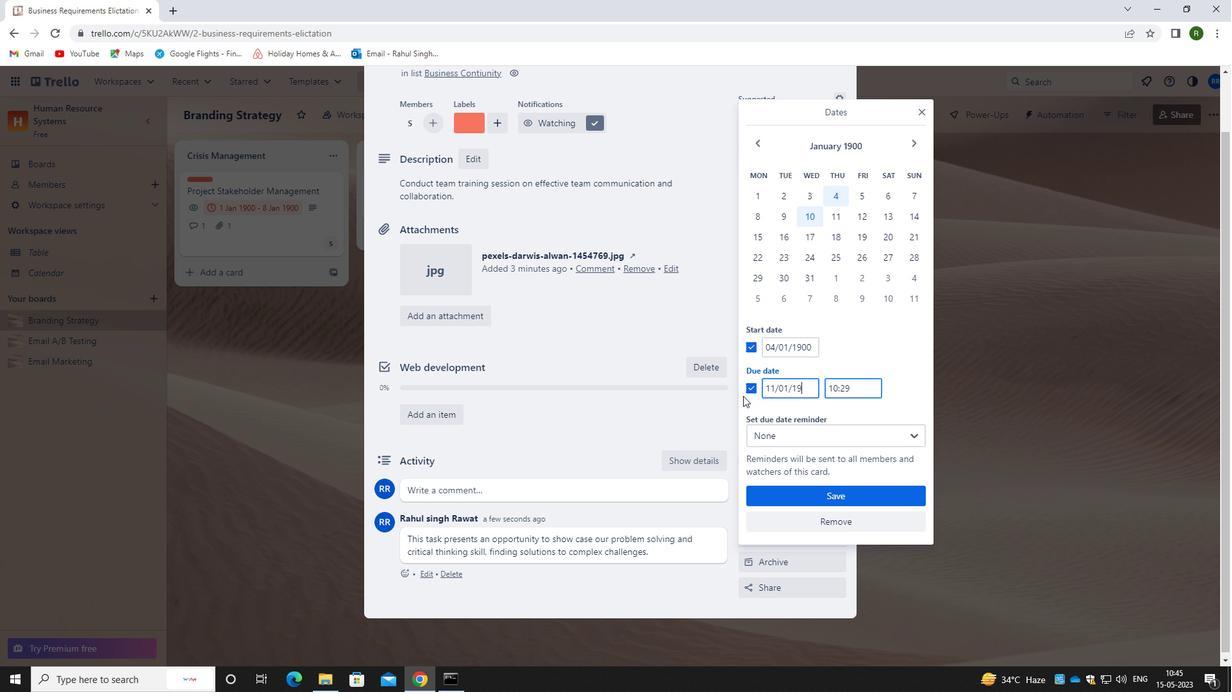 
Action: Mouse moved to (818, 498)
Screenshot: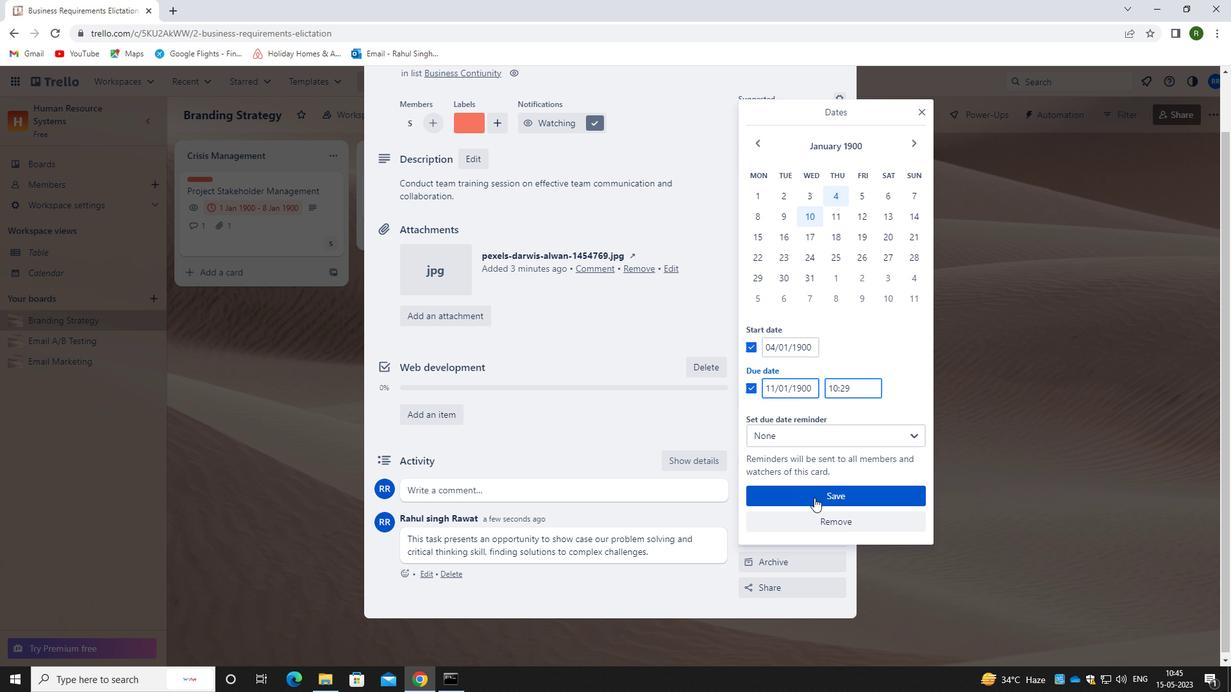 
Action: Mouse pressed left at (818, 498)
Screenshot: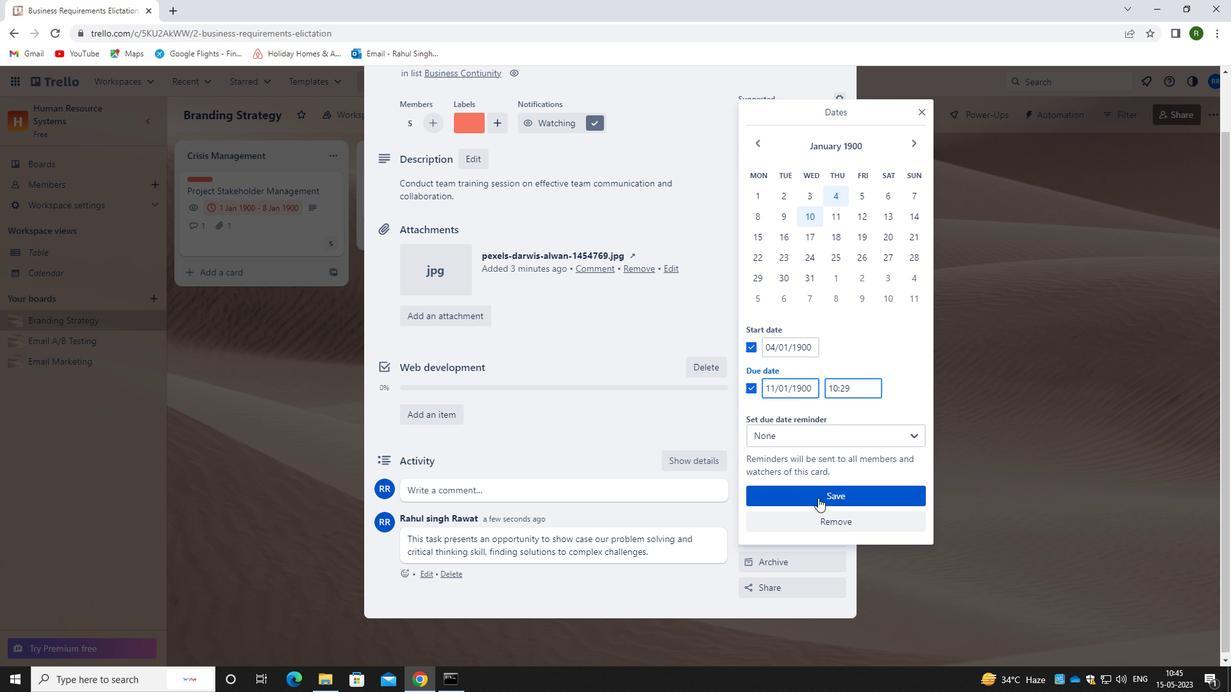 
Action: Mouse moved to (968, 433)
Screenshot: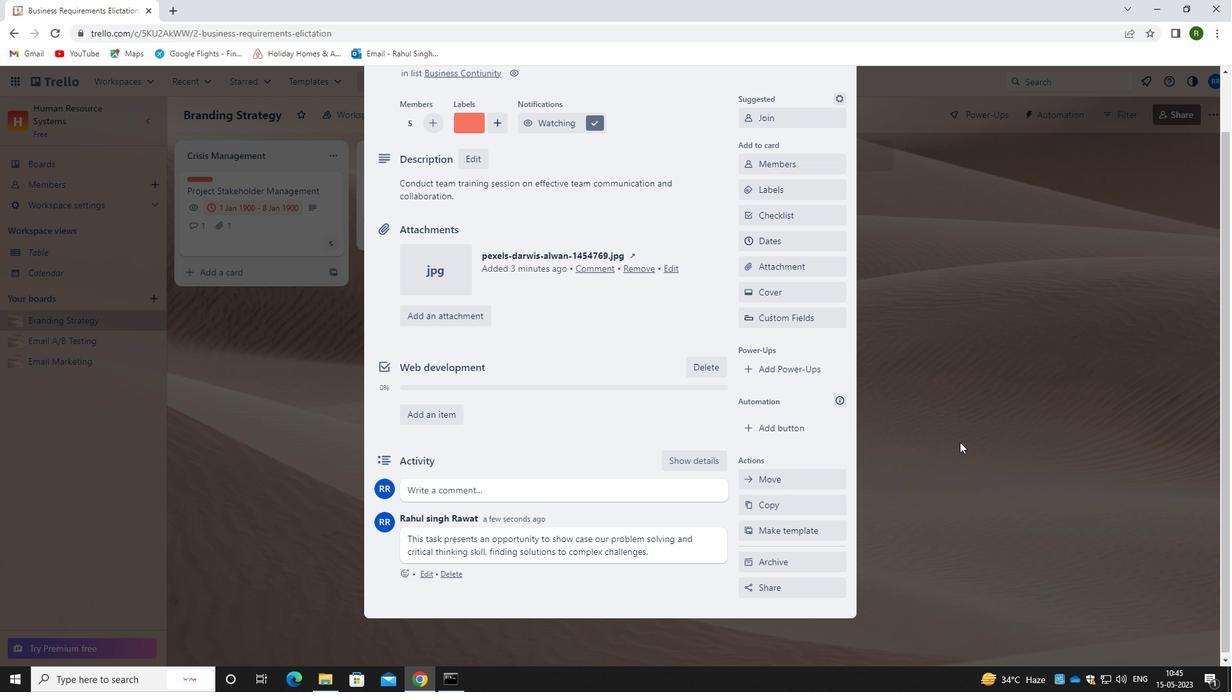
Action: Mouse pressed left at (968, 433)
Screenshot: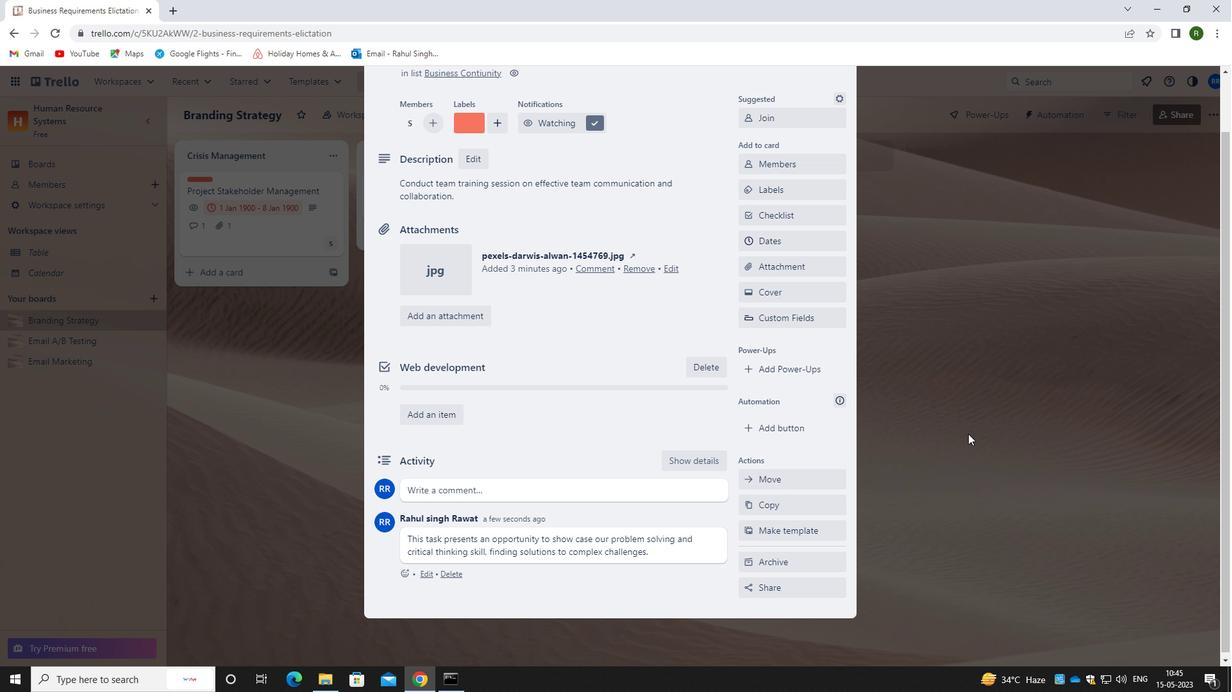 
Action: Mouse moved to (928, 426)
Screenshot: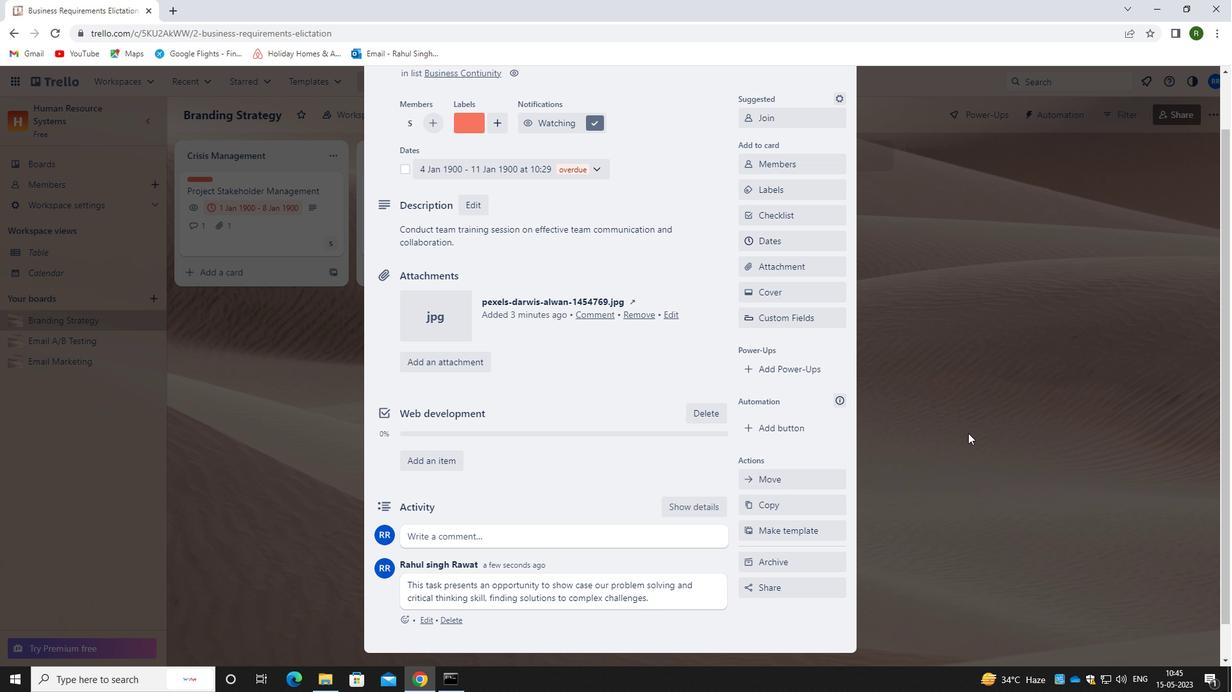 
